Task: Create an event for the Fourth of July party.
Action: Mouse moved to (438, 278)
Screenshot: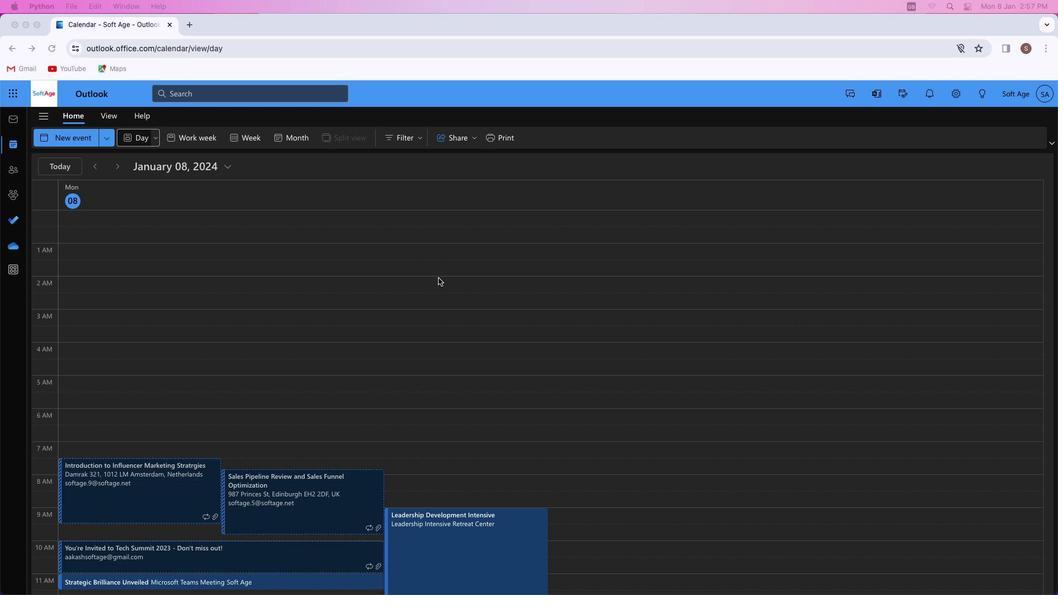 
Action: Mouse pressed left at (438, 278)
Screenshot: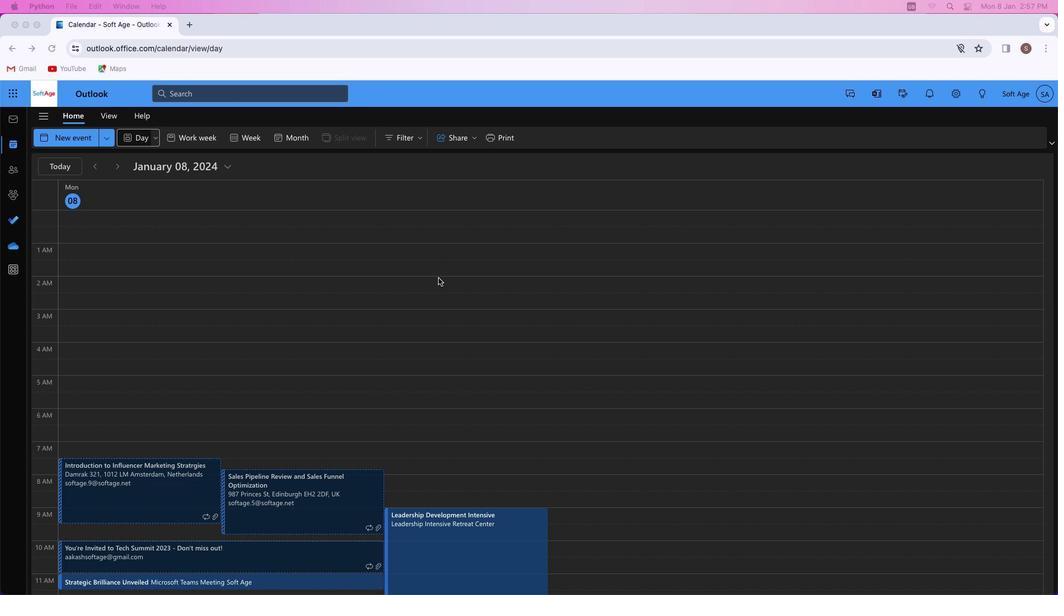 
Action: Mouse moved to (66, 139)
Screenshot: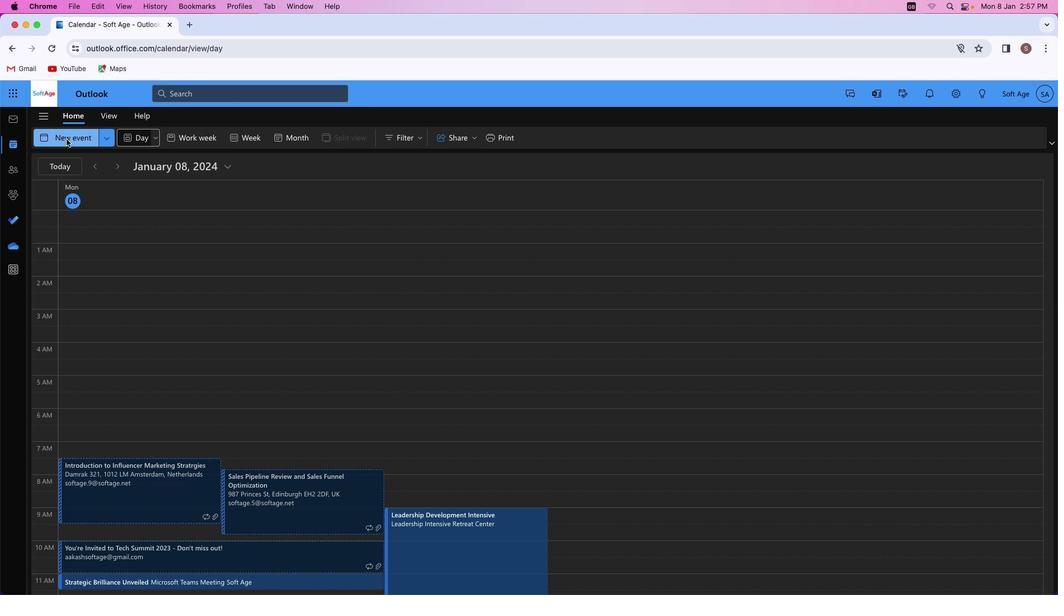 
Action: Mouse pressed left at (66, 139)
Screenshot: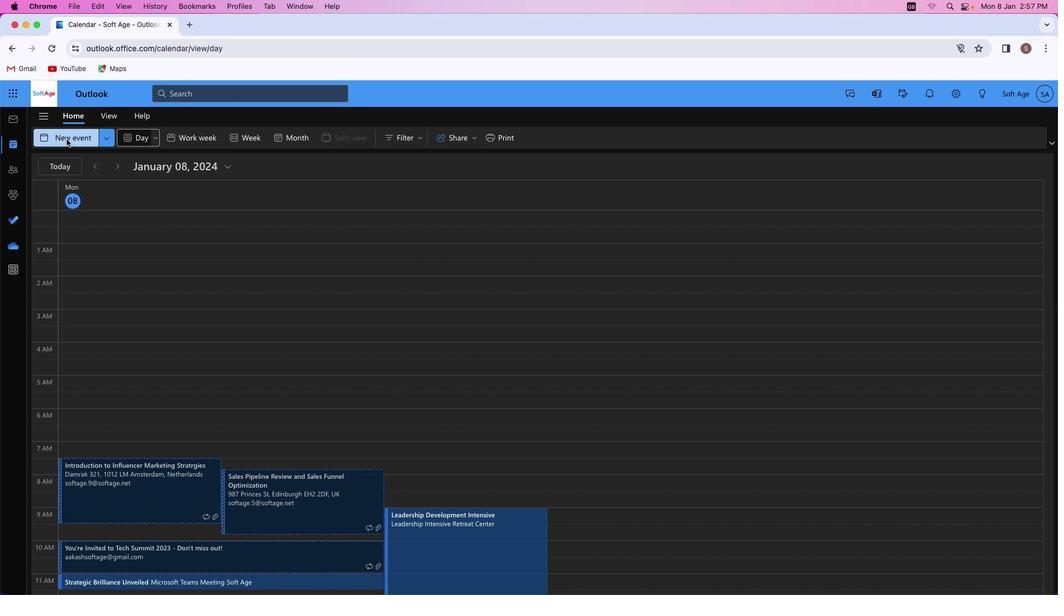 
Action: Mouse moved to (278, 204)
Screenshot: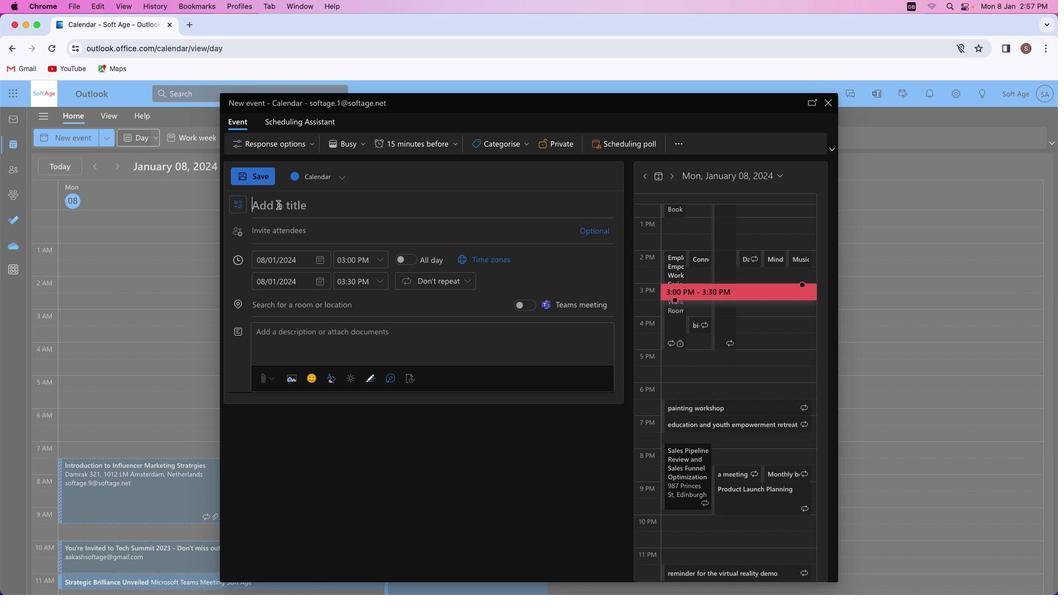
Action: Mouse pressed left at (278, 204)
Screenshot: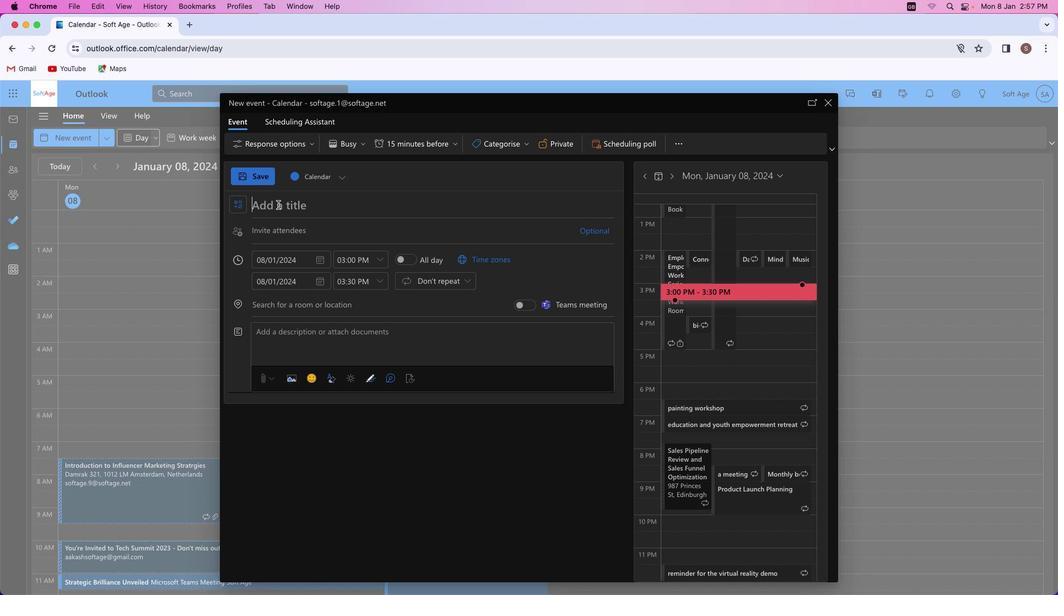 
Action: Key pressed Key.shift'A'Key.spaceKey.shift'J''o''y''f''u''l'Key.spaceKey.shift'P''a''r''t''y'
Screenshot: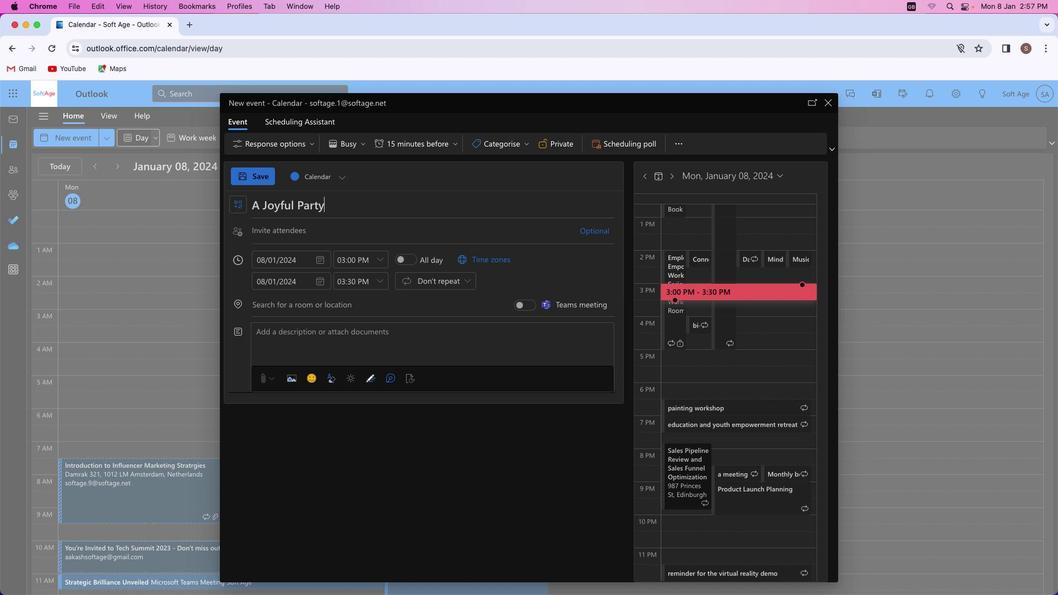 
Action: Mouse moved to (320, 259)
Screenshot: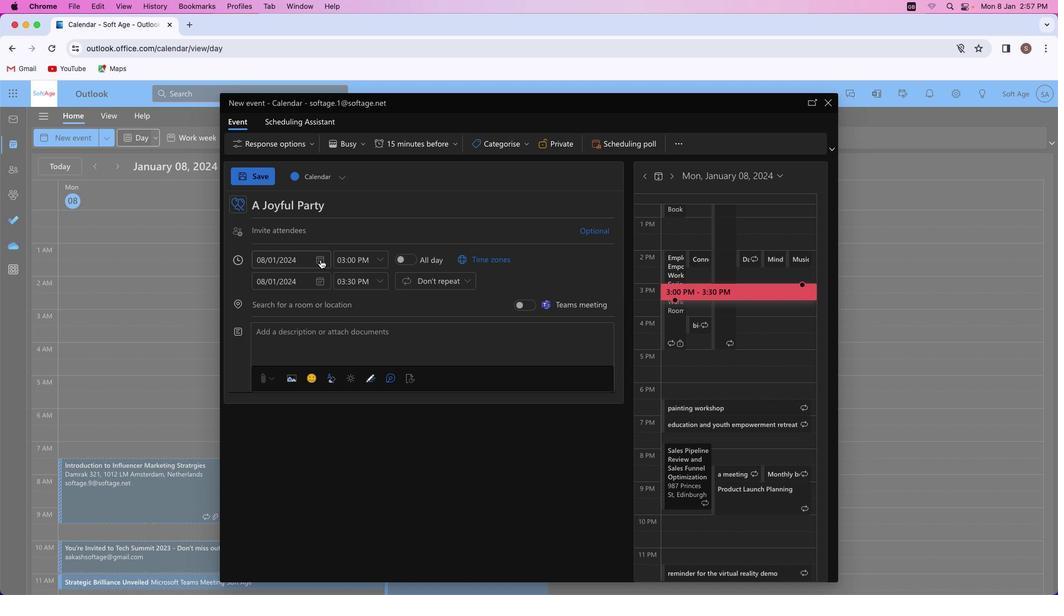 
Action: Mouse pressed left at (320, 259)
Screenshot: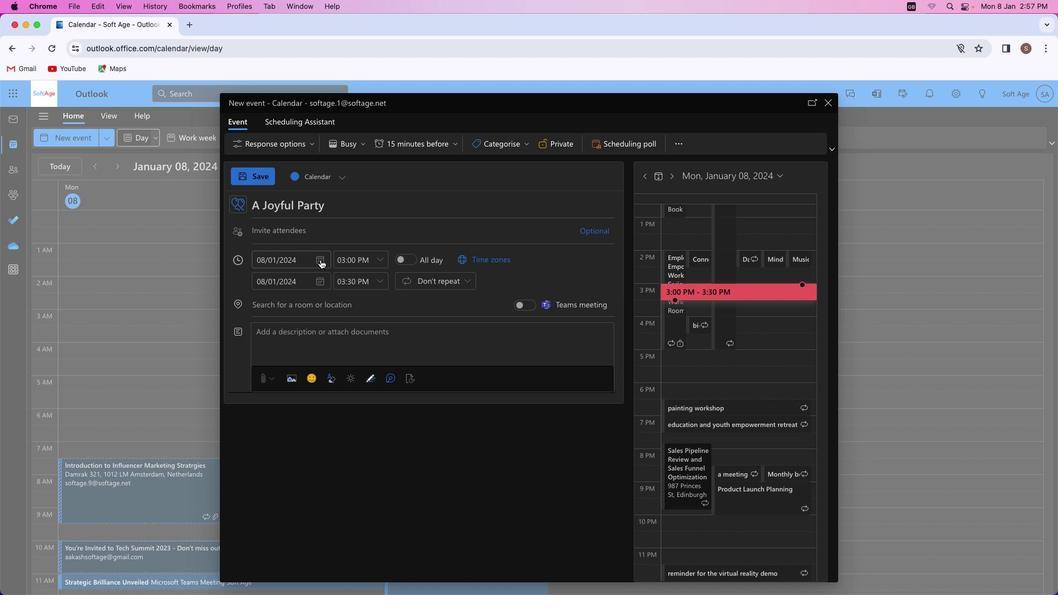 
Action: Mouse moved to (358, 282)
Screenshot: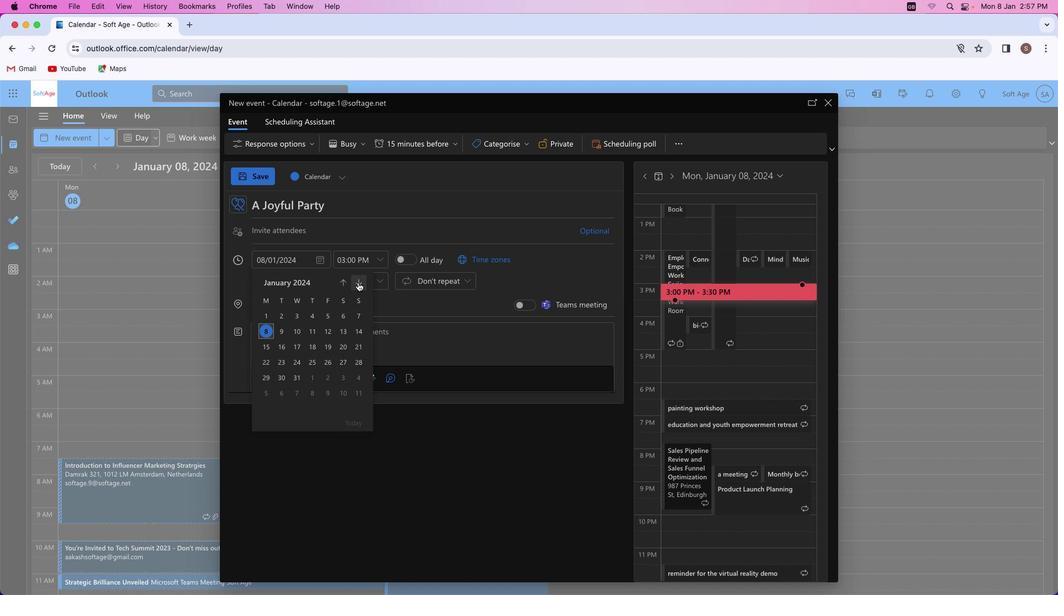 
Action: Mouse pressed left at (358, 282)
Screenshot: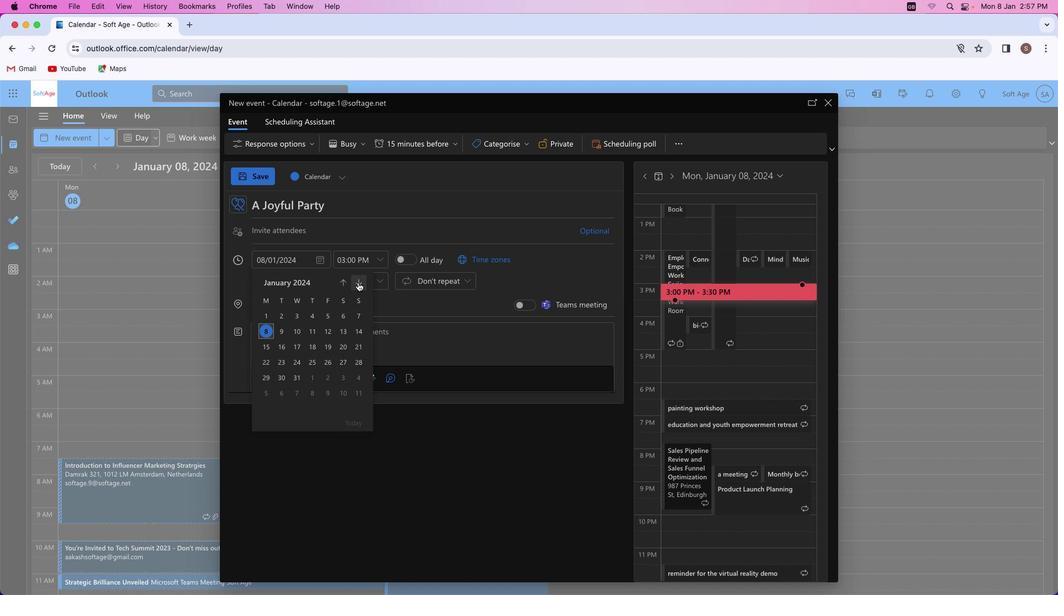 
Action: Mouse pressed left at (358, 282)
Screenshot: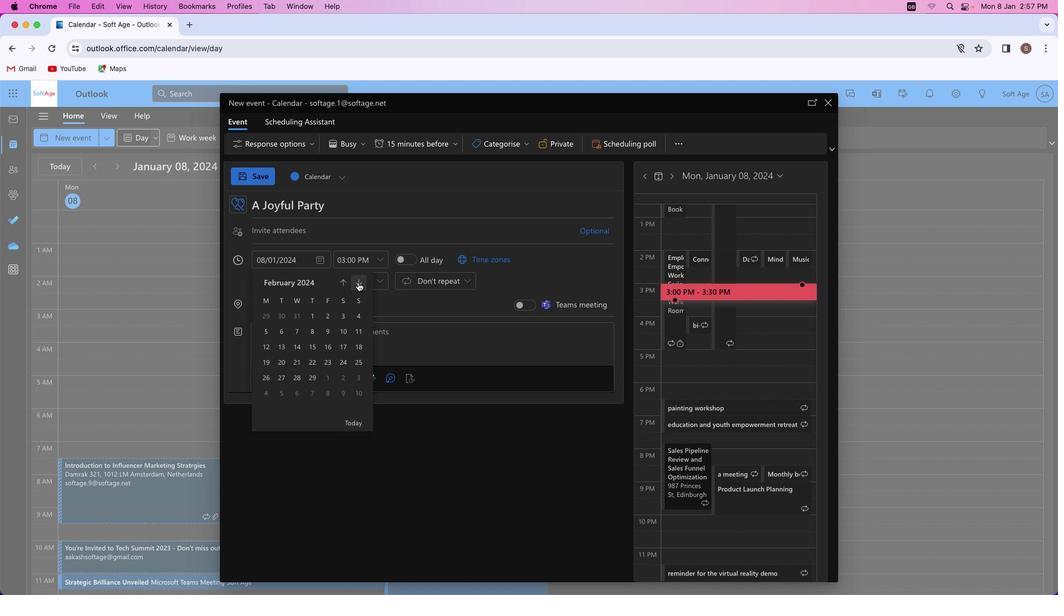 
Action: Mouse pressed left at (358, 282)
Screenshot: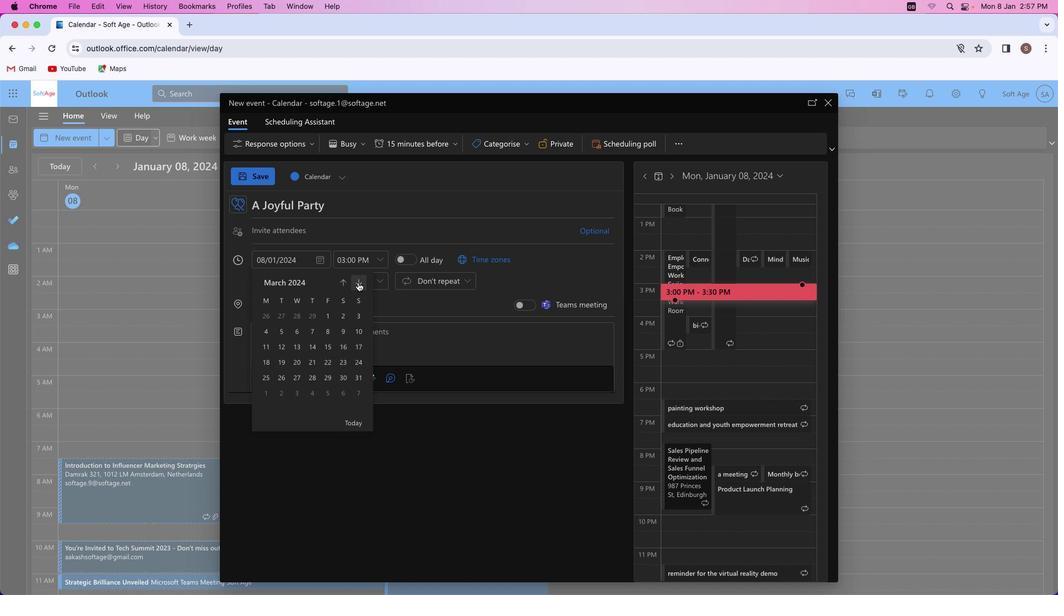 
Action: Mouse pressed left at (358, 282)
Screenshot: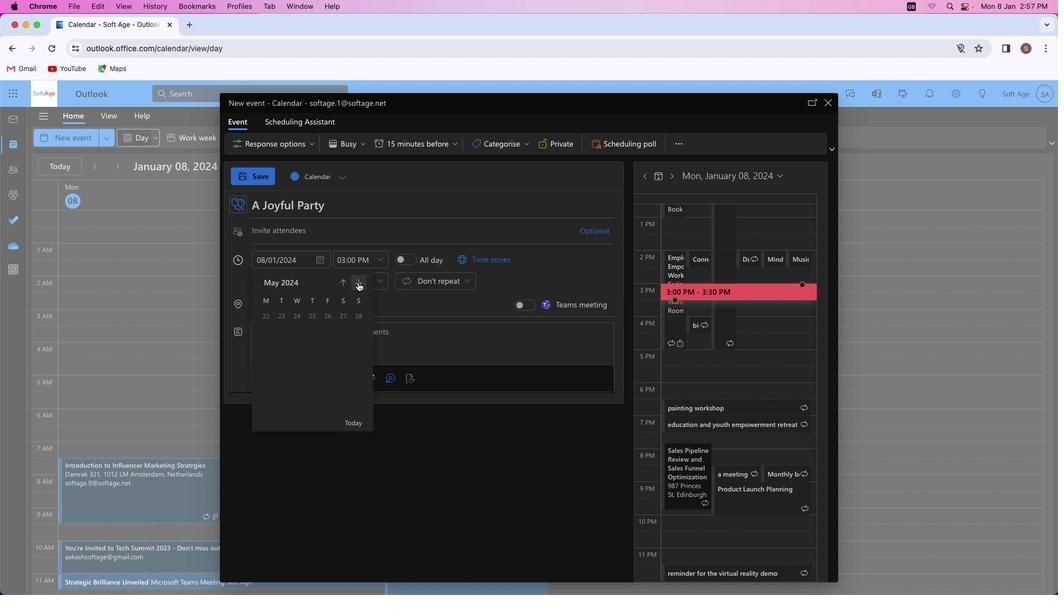 
Action: Mouse pressed left at (358, 282)
Screenshot: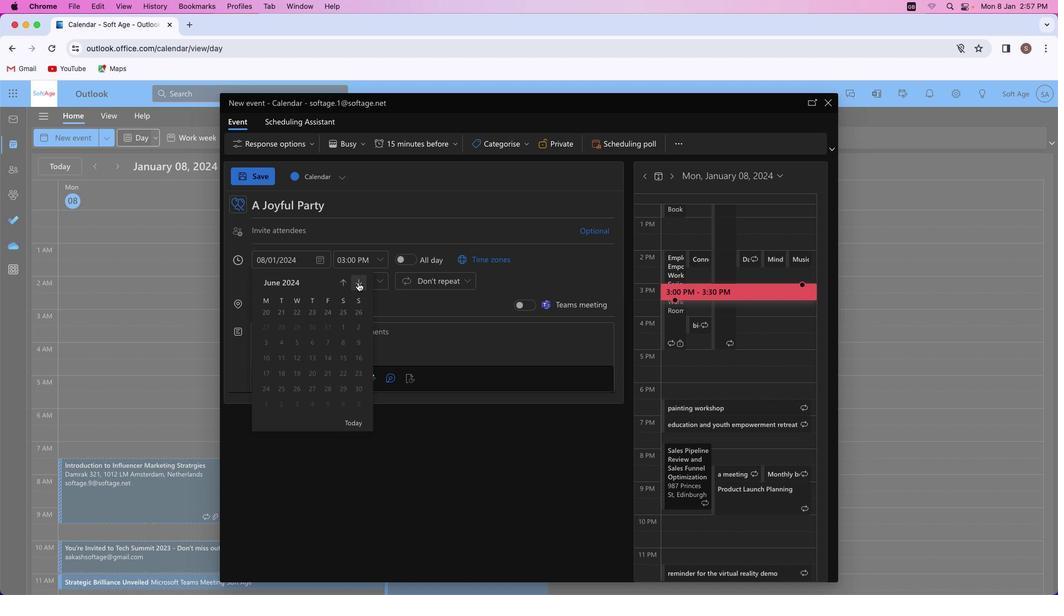 
Action: Mouse pressed left at (358, 282)
Screenshot: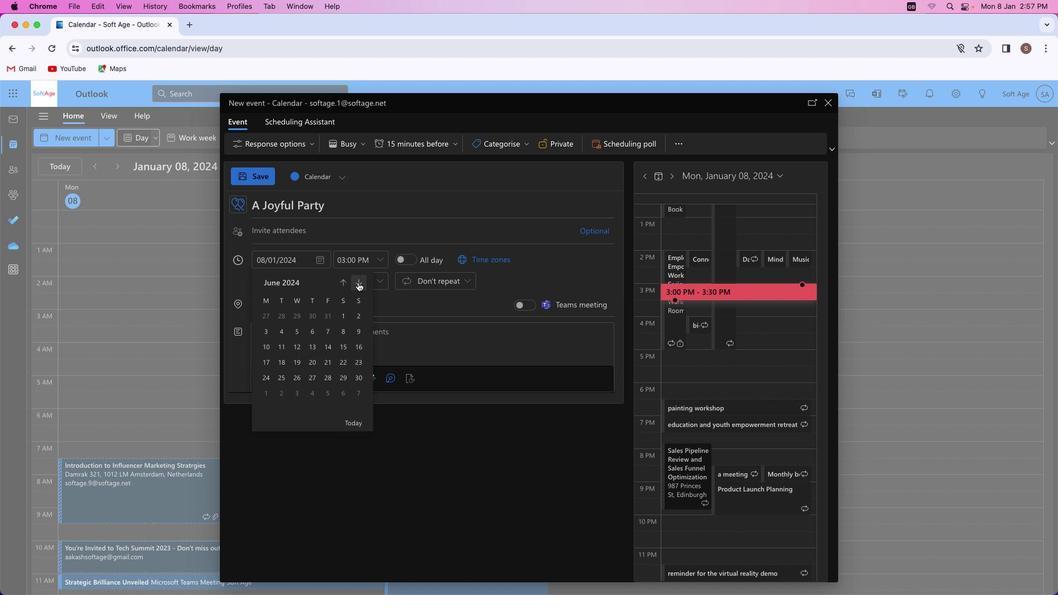 
Action: Mouse moved to (311, 318)
Screenshot: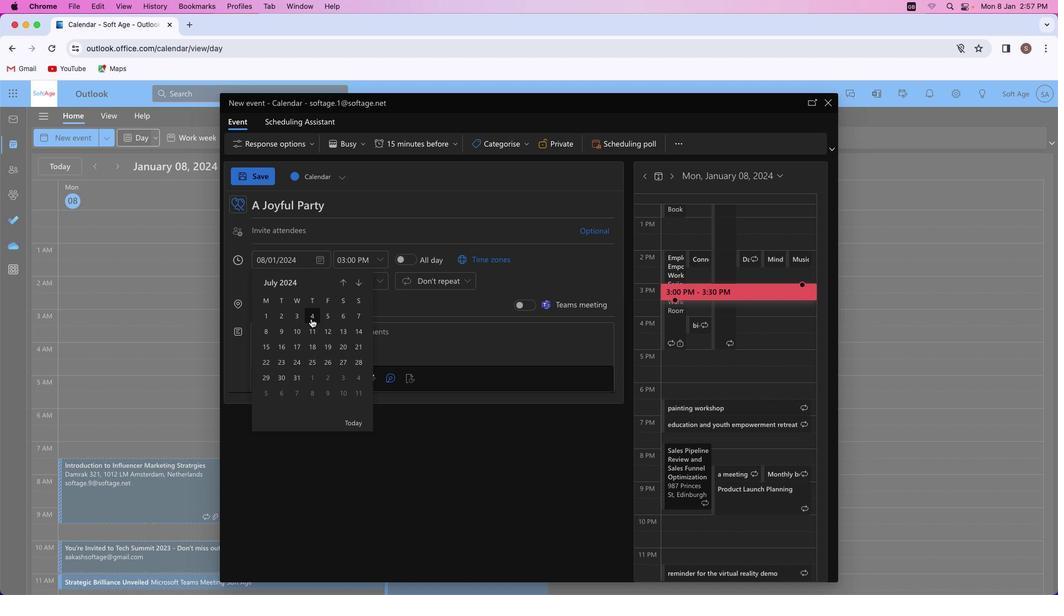 
Action: Mouse pressed left at (311, 318)
Screenshot: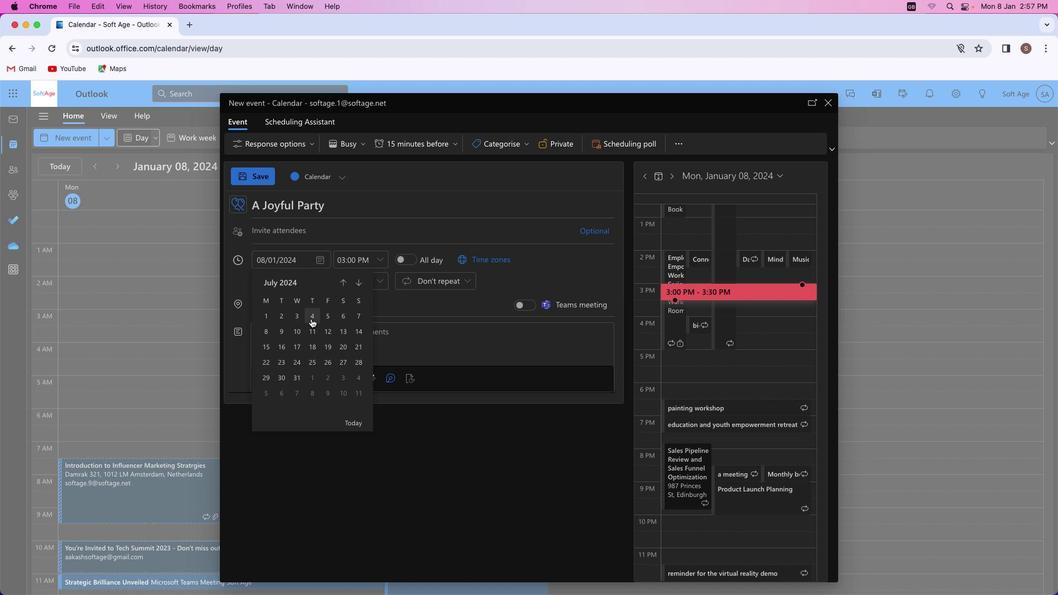 
Action: Mouse moved to (401, 255)
Screenshot: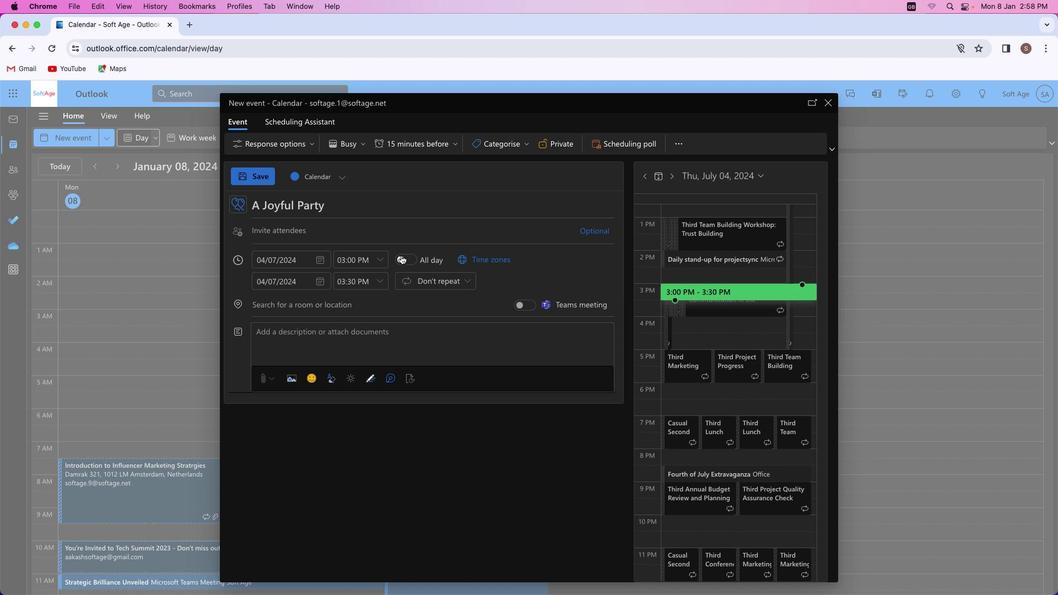 
Action: Mouse pressed left at (401, 255)
Screenshot: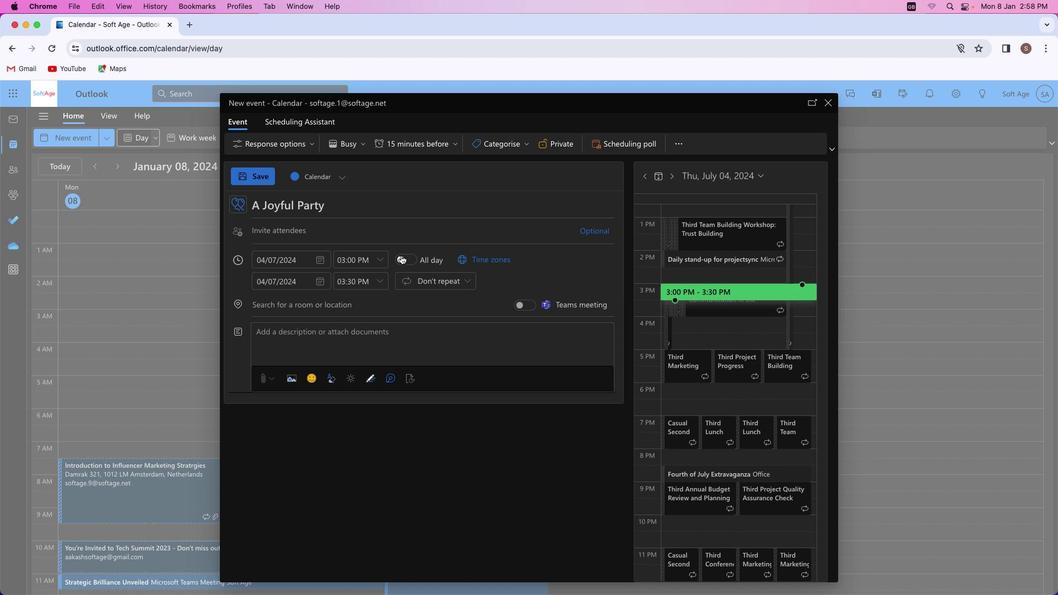 
Action: Mouse moved to (310, 334)
Screenshot: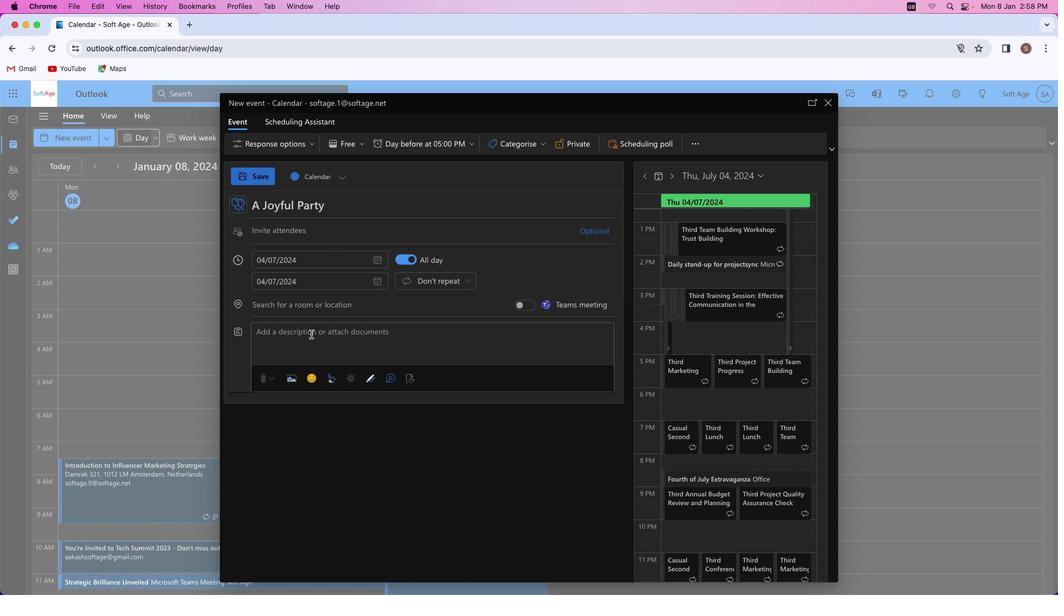 
Action: Mouse pressed left at (310, 334)
Screenshot: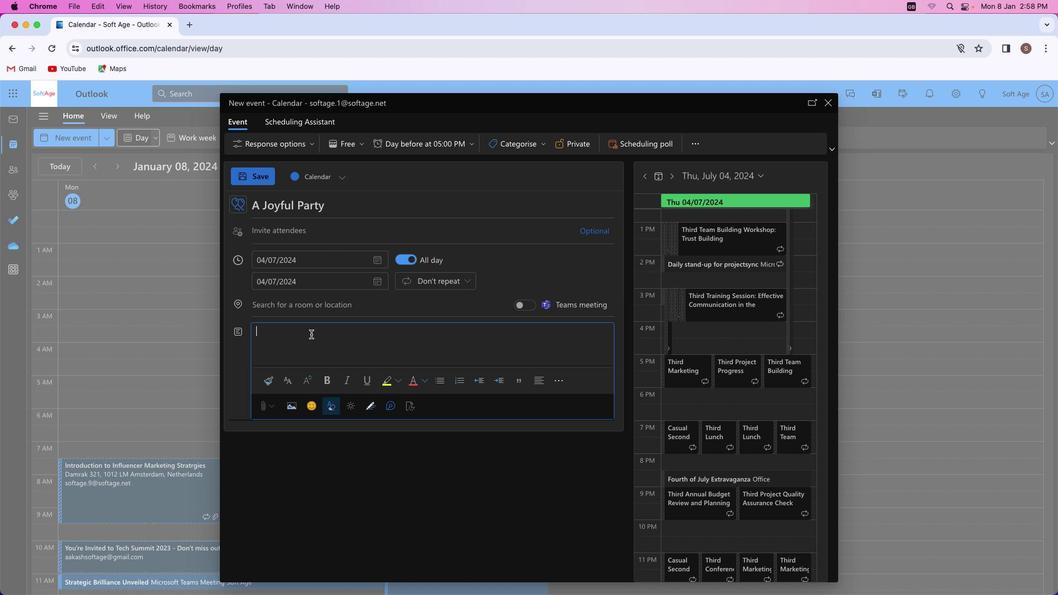 
Action: Mouse moved to (310, 334)
Screenshot: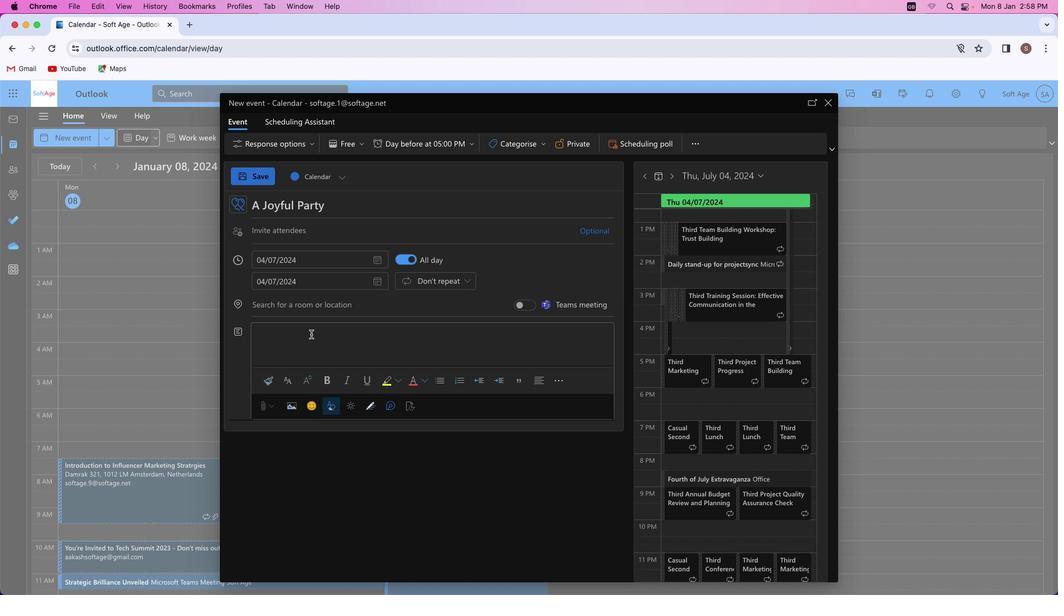 
Action: Key pressed Key.shift'S''p''a''r''k''l''e'Key.space'a''n''d'Key.spaceKey.shift'S''i''z''z''l''e'Key.shift_r':'Key.spaceKey.shift'Q'Key.backspaceKey.shift'W''e''l''c''o''m''e'Key.space't''o'Key.space'o''u''r'Key.space'u''n''f''o''r''g''e''t''t''a''b''l''e'Key.space'f''o''u''r''t''h'Key.space'o''f'Key.spaceKey.shift_r'J''u''l''y'Key.space'p''a''r''t''y'Key.shift'!'Key.spaceKey.shift_r'I''n''d''u''g'Key.left'l'Key.right'e'Key.space'i''n'Key.space'p''a''t''r''i''o''t''i''c'Key.space'f''e''s''t''i''v''i''t''i''e''s'','Key.space'd''a''z''z''l''i''n''g'Key.space'f''i''r''e''w''o''r''k''s'','Key.space'a''n''d'Key.space'g''r''e''a''t'Key.space'c''o''m''p''a''n''y'Key.space'a''s'Key.space'w''e'Key.space'c''e''l''e''b''r''a''t''e'Key.space'f''r''e''e''d''o''m'','Key.space'u''n''i''t''y'','Key.space'a''n''d'Key.spaceKey.shift'A''m''e''r''i''c''a'"'"'s'Key.space's''p''r''i''t'Key.leftKey.leftKey.left'i'Key.rightKey.rightKey.right'.'
Screenshot: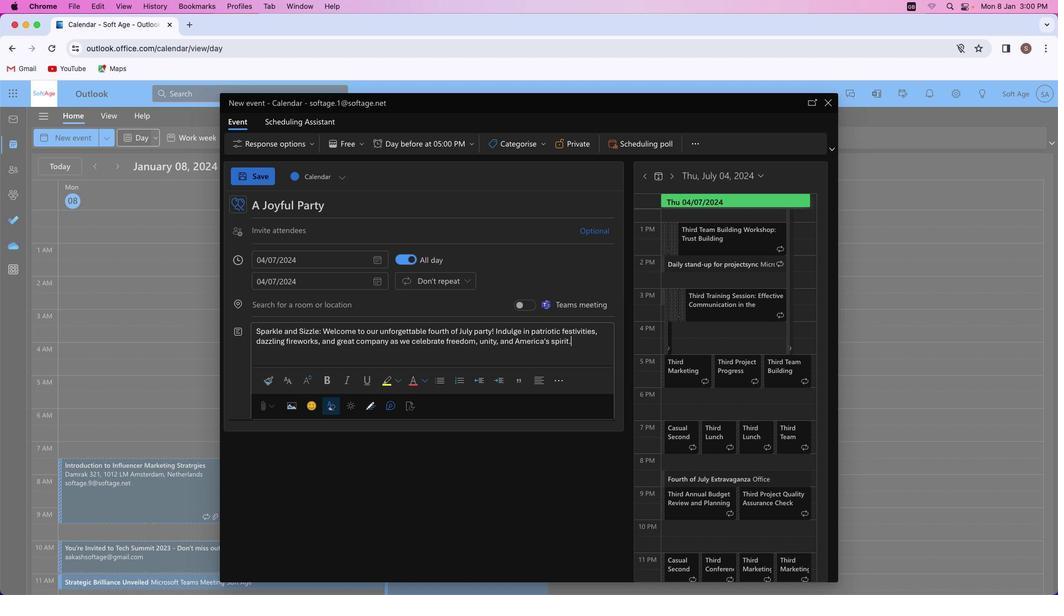 
Action: Mouse moved to (426, 331)
Screenshot: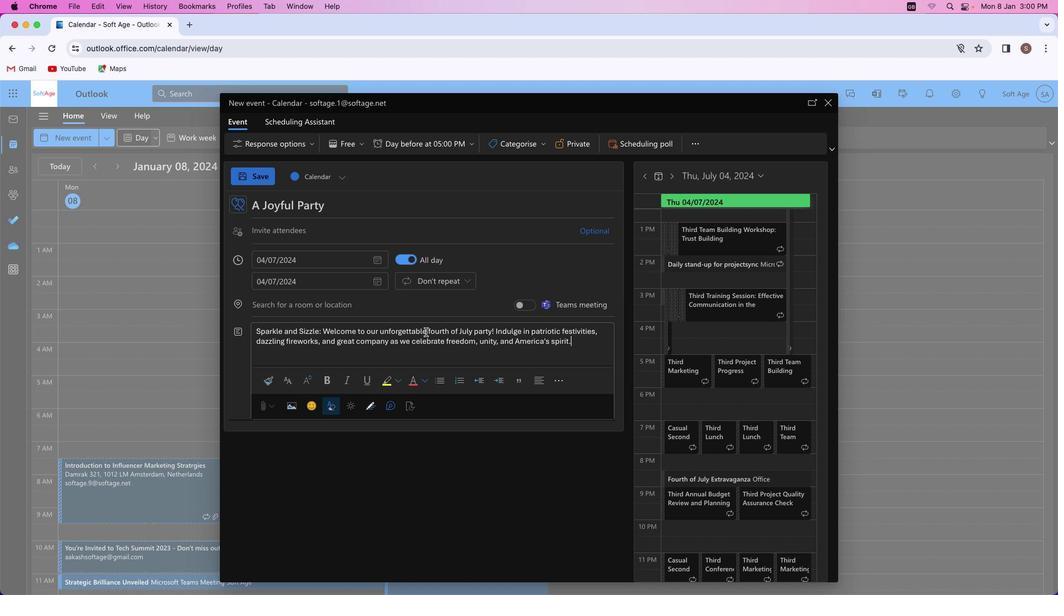 
Action: Mouse pressed left at (426, 331)
Screenshot: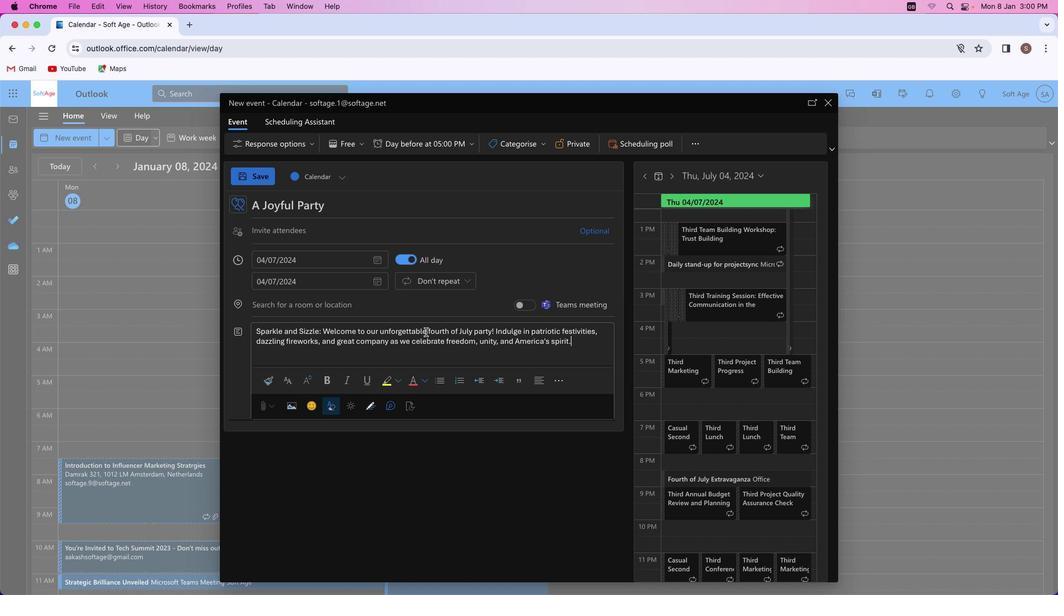 
Action: Mouse moved to (328, 380)
Screenshot: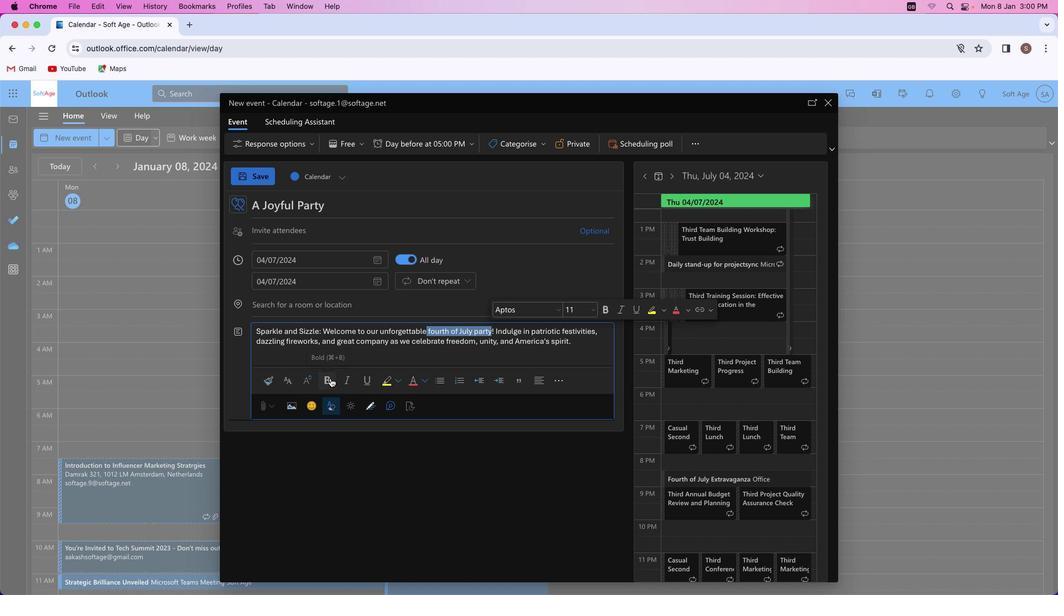 
Action: Mouse pressed left at (328, 380)
Screenshot: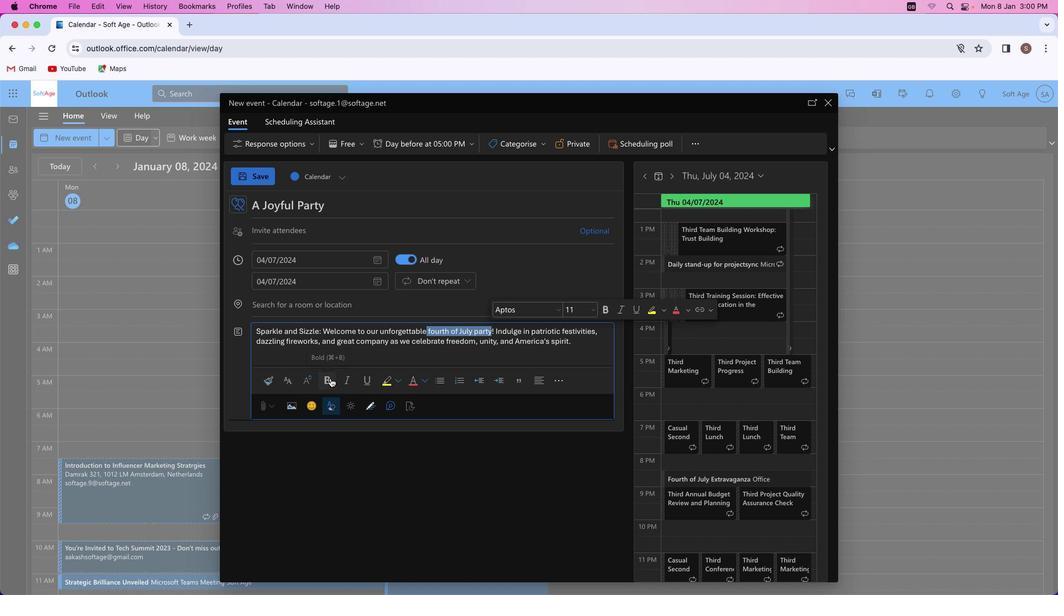 
Action: Mouse moved to (345, 380)
Screenshot: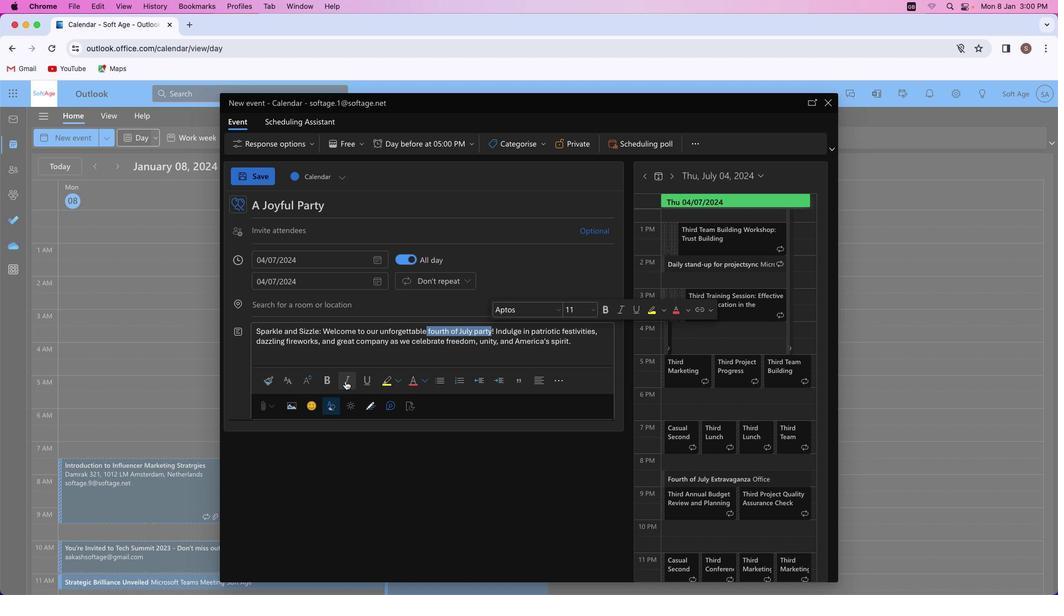 
Action: Mouse pressed left at (345, 380)
Screenshot: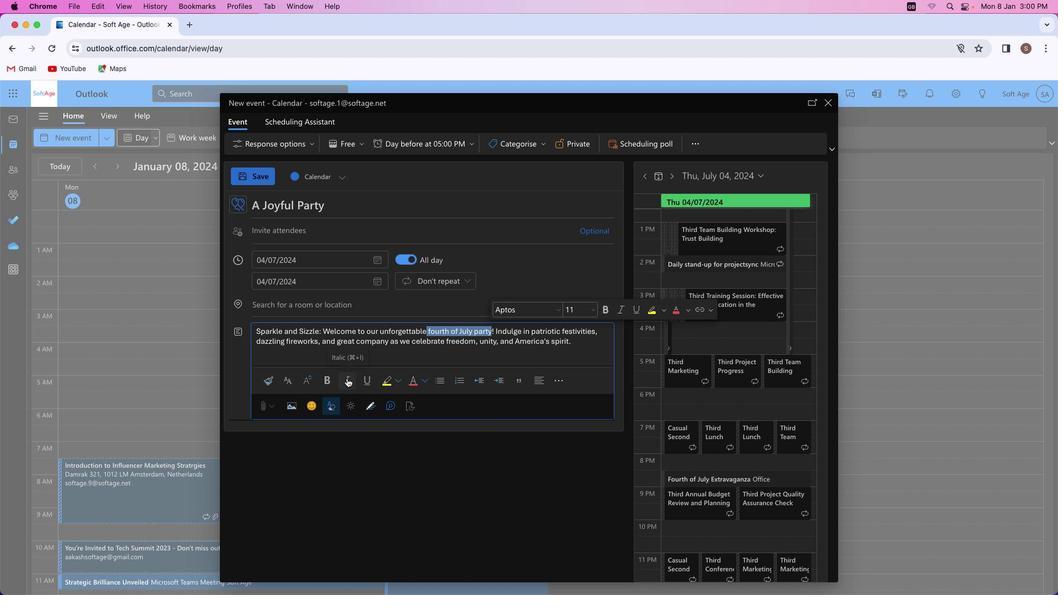 
Action: Mouse moved to (326, 381)
Screenshot: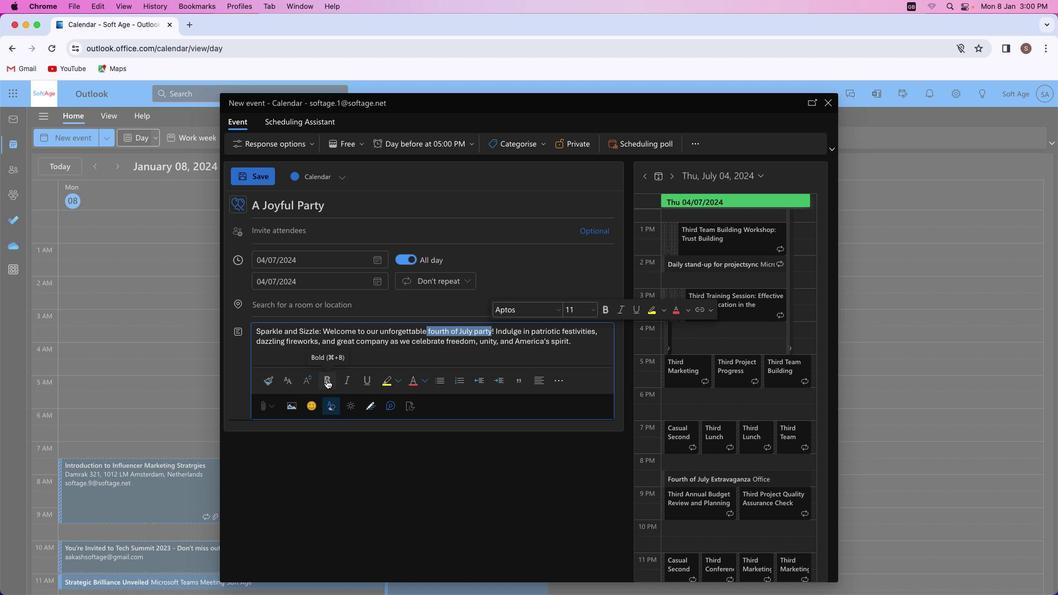 
Action: Mouse pressed left at (326, 381)
Screenshot: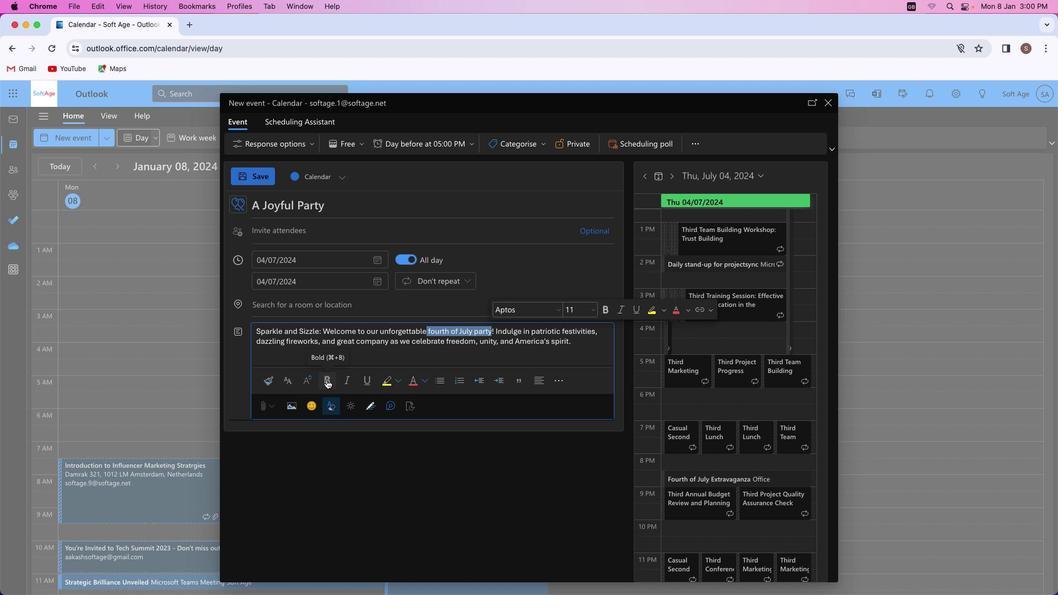 
Action: Mouse moved to (325, 380)
Screenshot: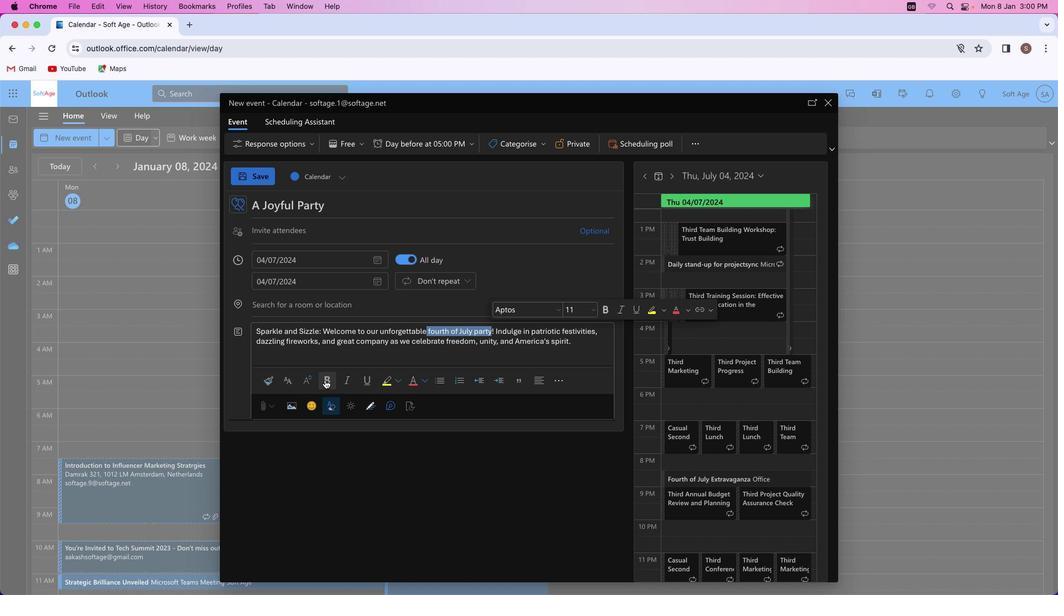 
Action: Mouse pressed left at (325, 380)
Screenshot: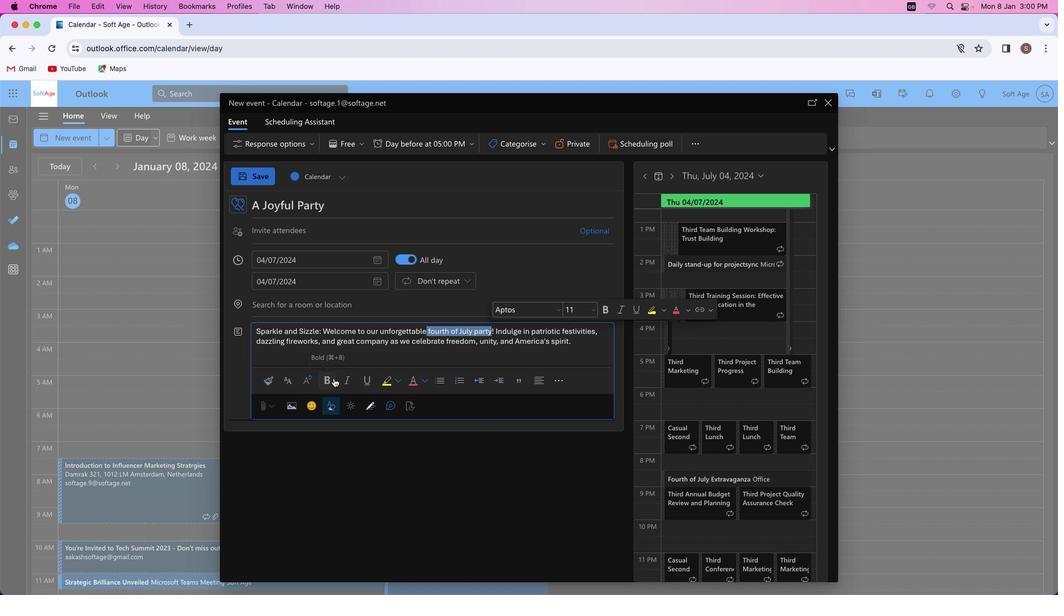 
Action: Mouse moved to (342, 380)
Screenshot: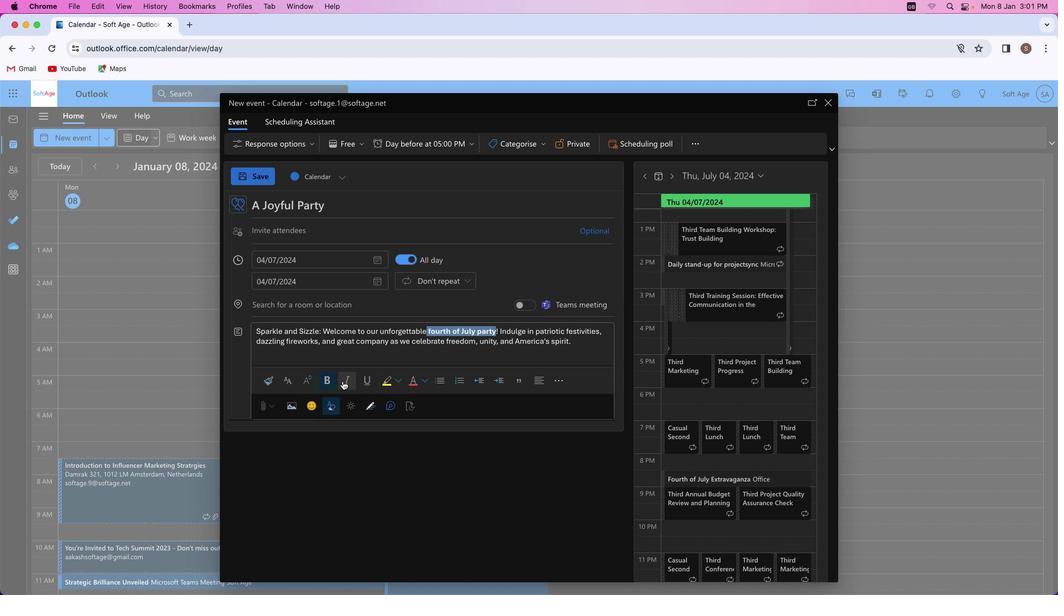 
Action: Mouse pressed left at (342, 380)
Screenshot: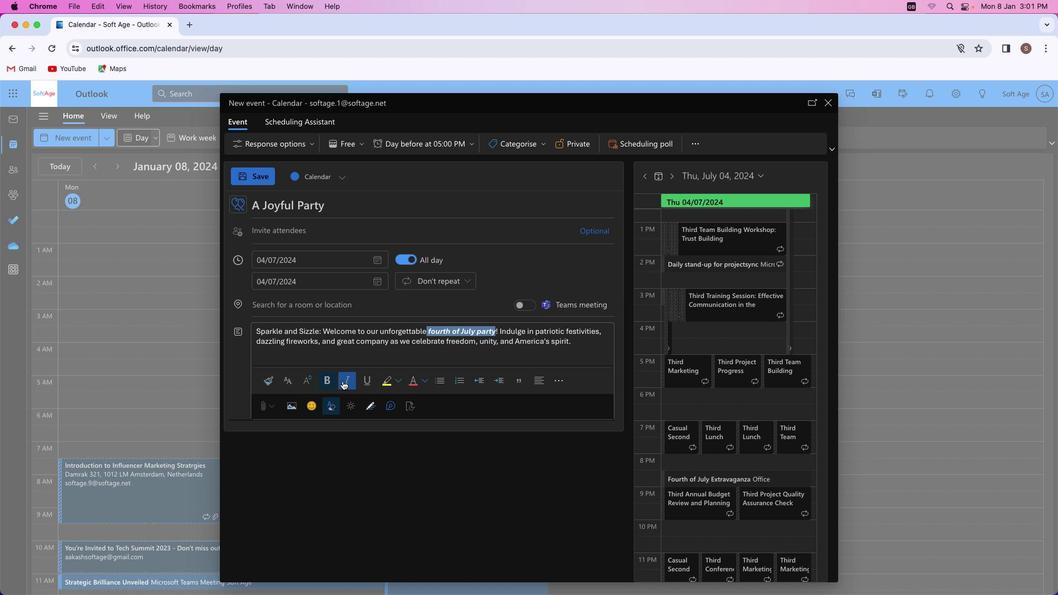 
Action: Mouse moved to (426, 384)
Screenshot: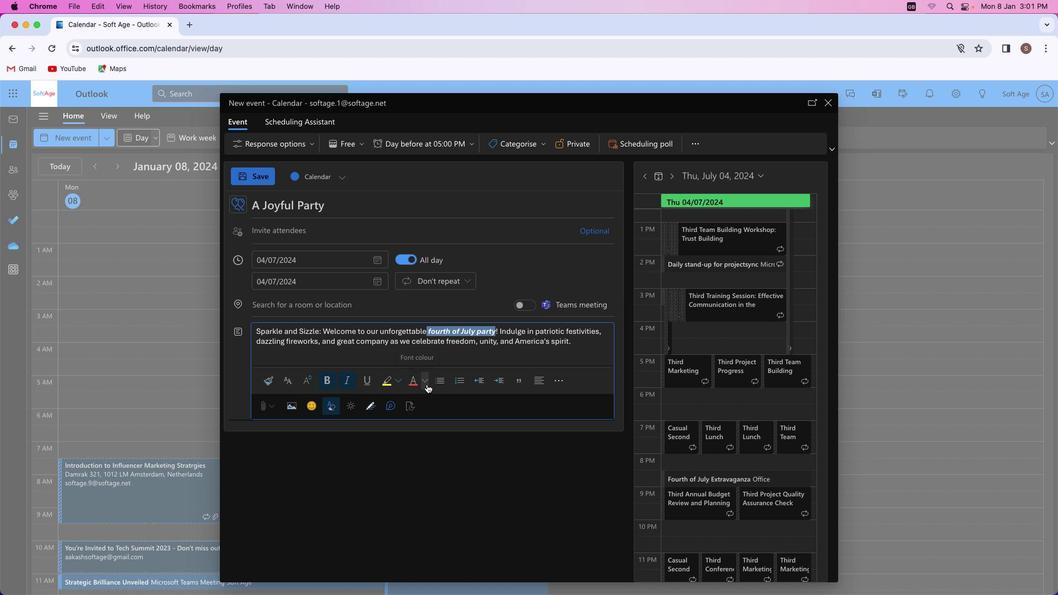 
Action: Mouse pressed left at (426, 384)
Screenshot: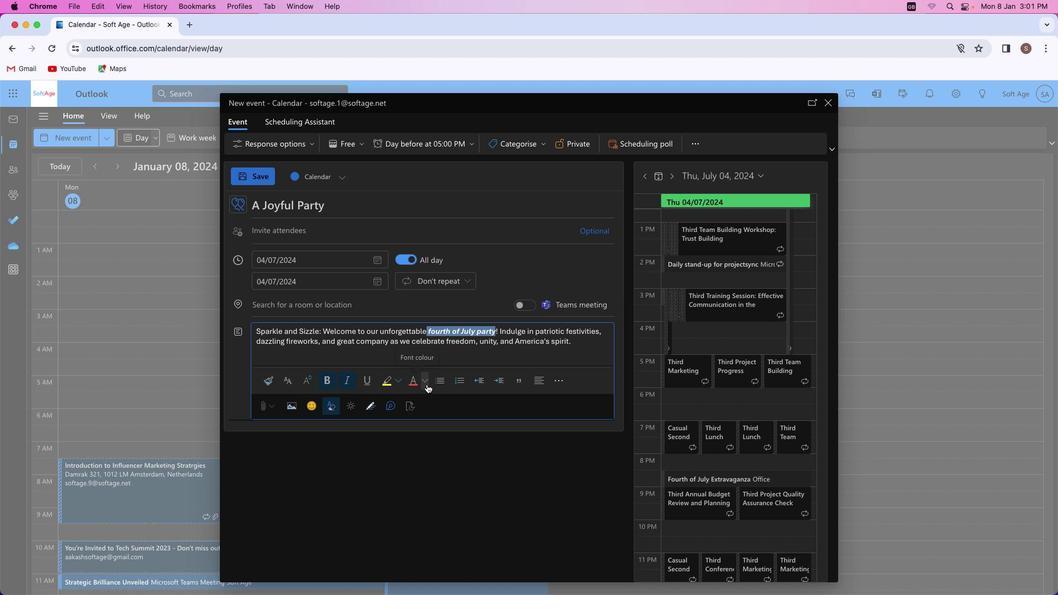 
Action: Mouse moved to (437, 439)
Screenshot: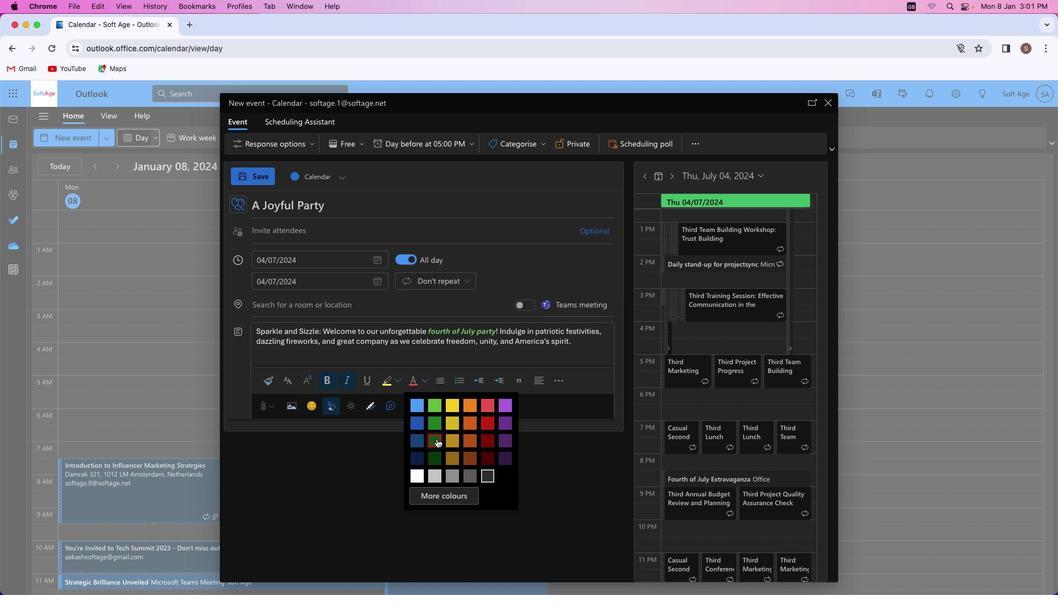 
Action: Mouse pressed left at (437, 439)
Screenshot: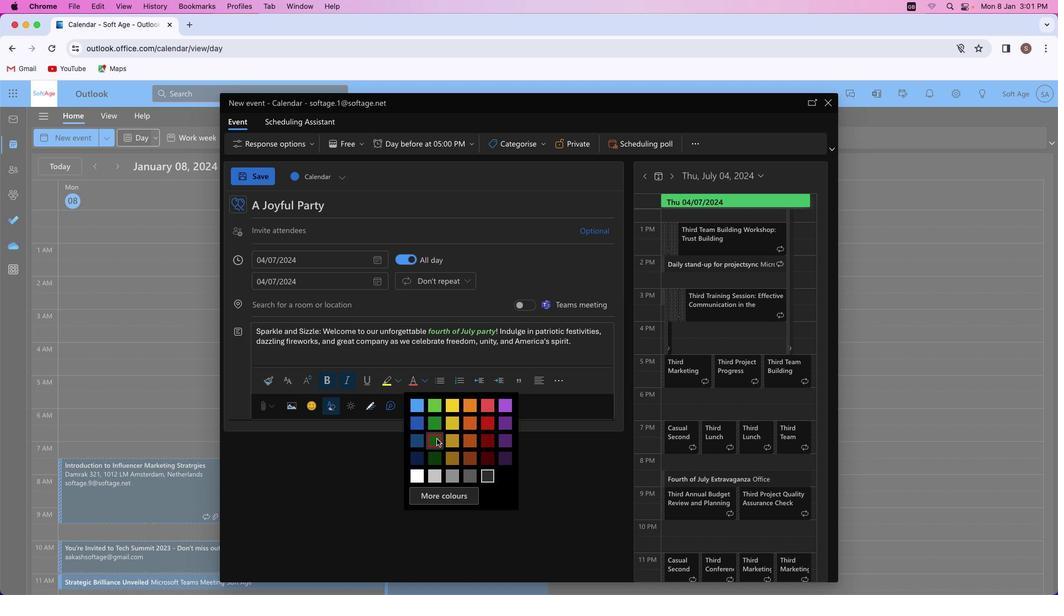 
Action: Mouse moved to (565, 354)
Screenshot: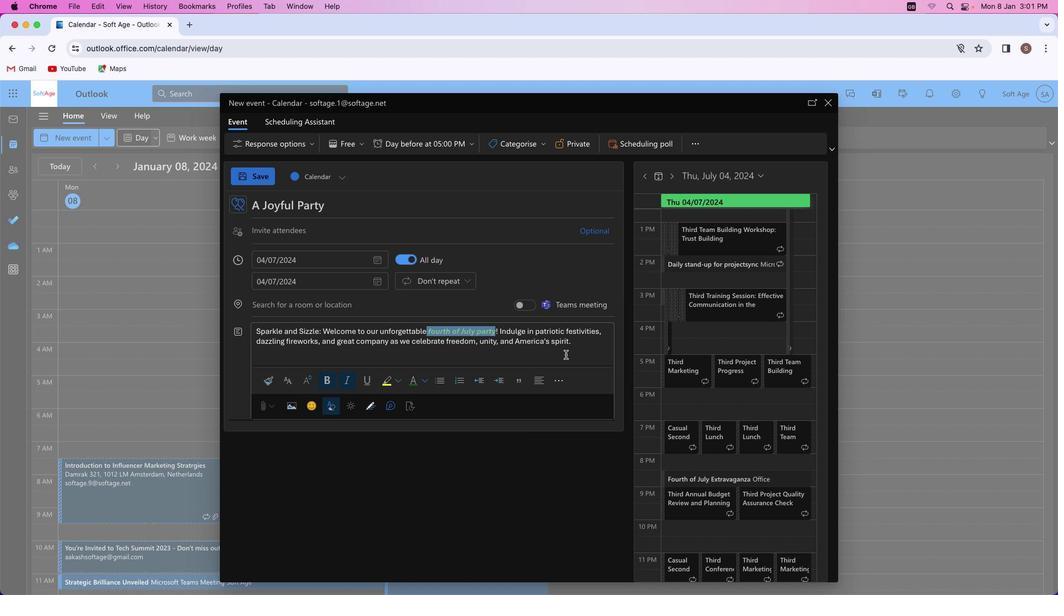 
Action: Mouse pressed left at (565, 354)
Screenshot: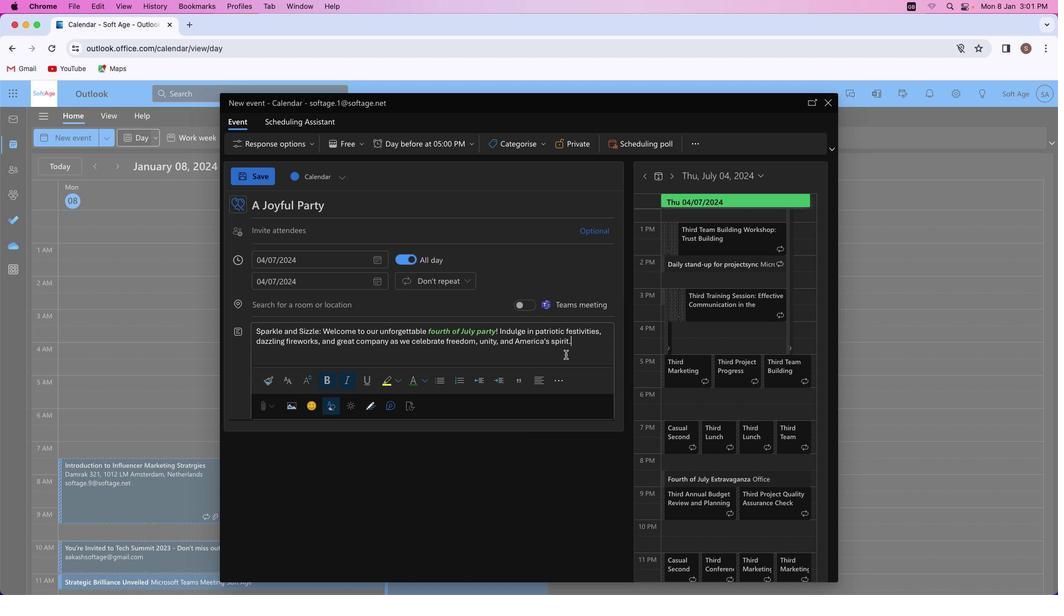 
Action: Mouse moved to (475, 341)
Screenshot: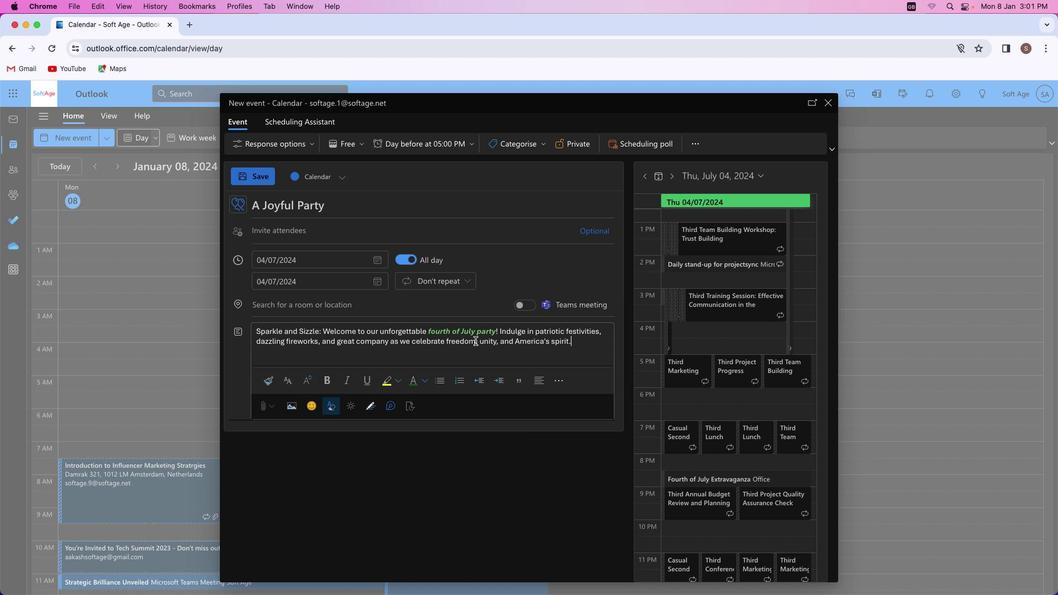 
Action: Mouse pressed left at (475, 341)
Screenshot: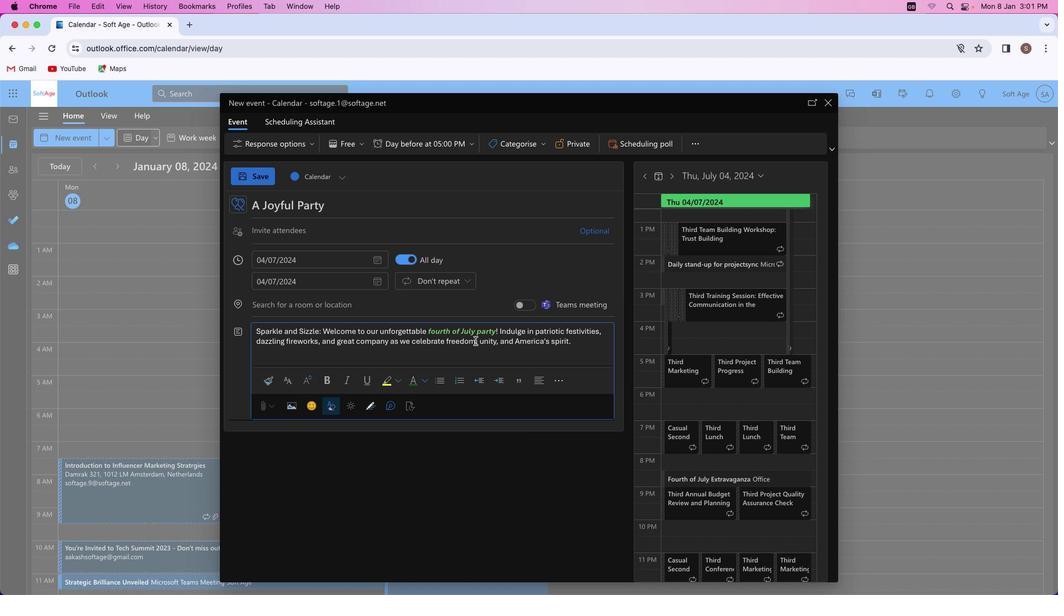 
Action: Mouse moved to (330, 380)
Screenshot: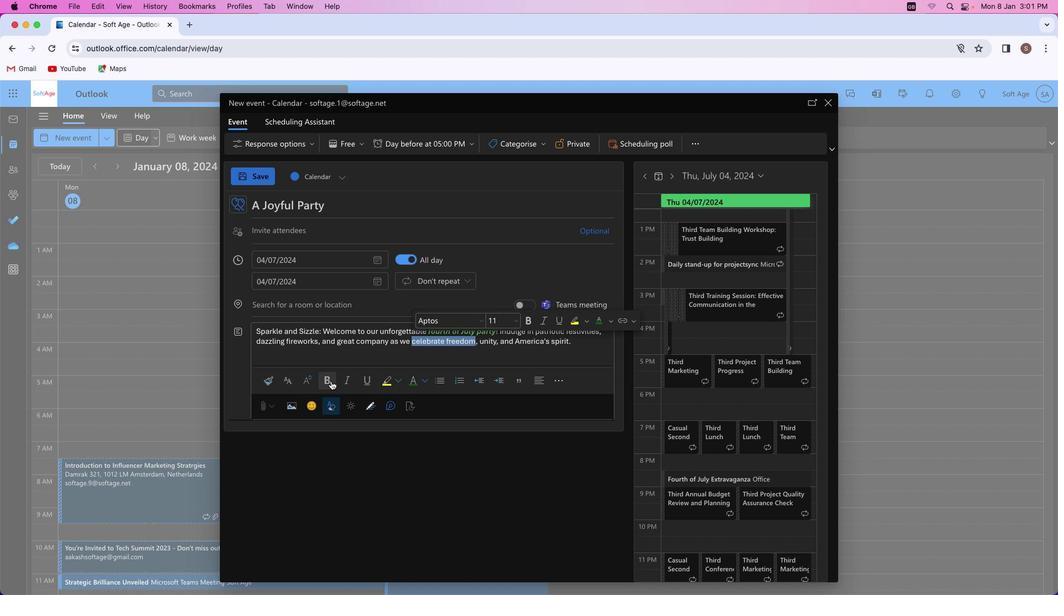 
Action: Mouse pressed left at (330, 380)
Screenshot: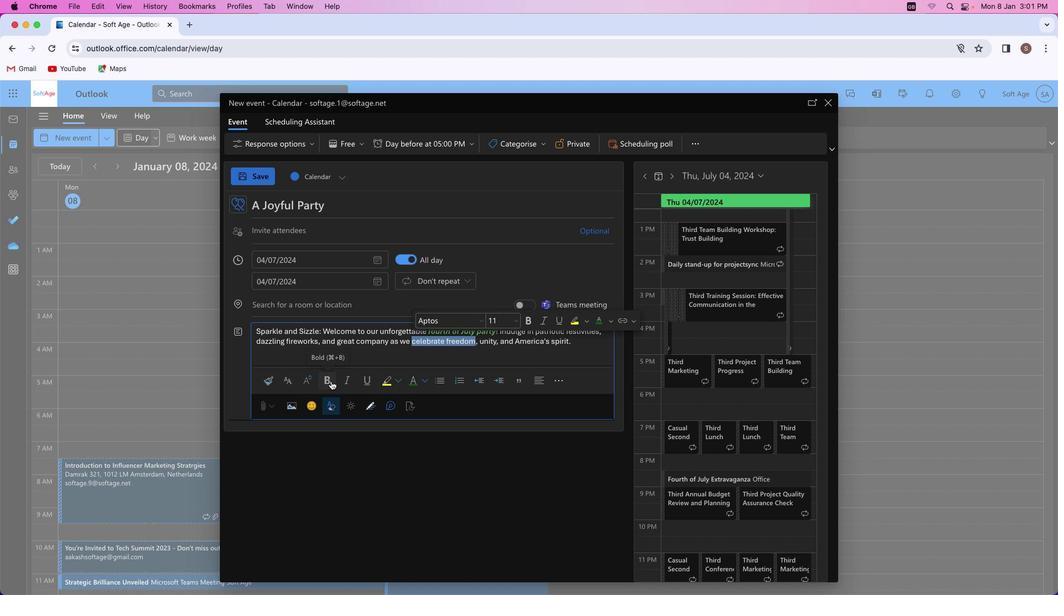 
Action: Mouse moved to (573, 354)
Screenshot: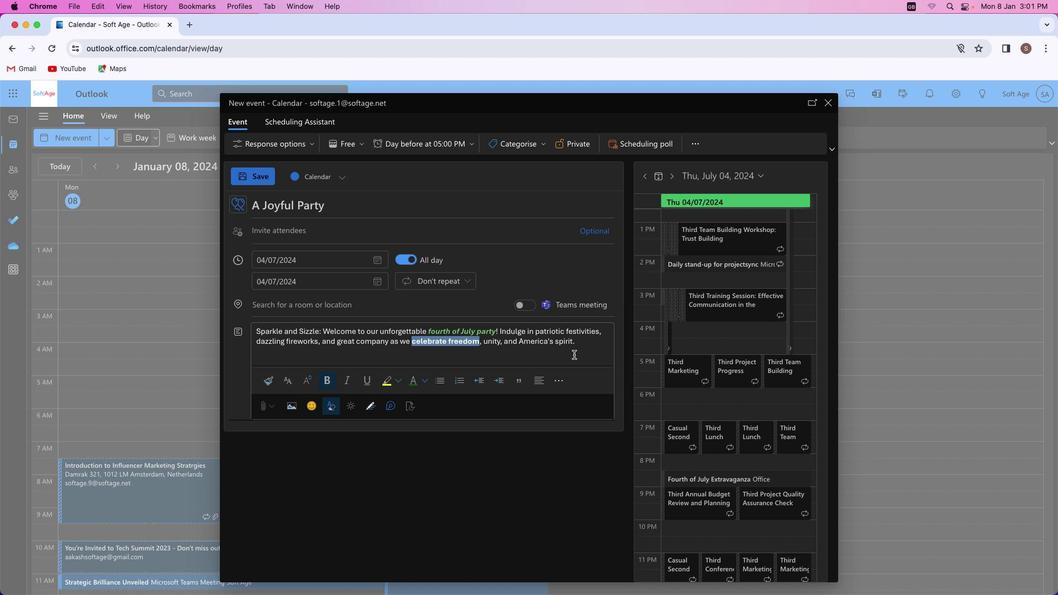 
Action: Mouse pressed left at (573, 354)
Screenshot: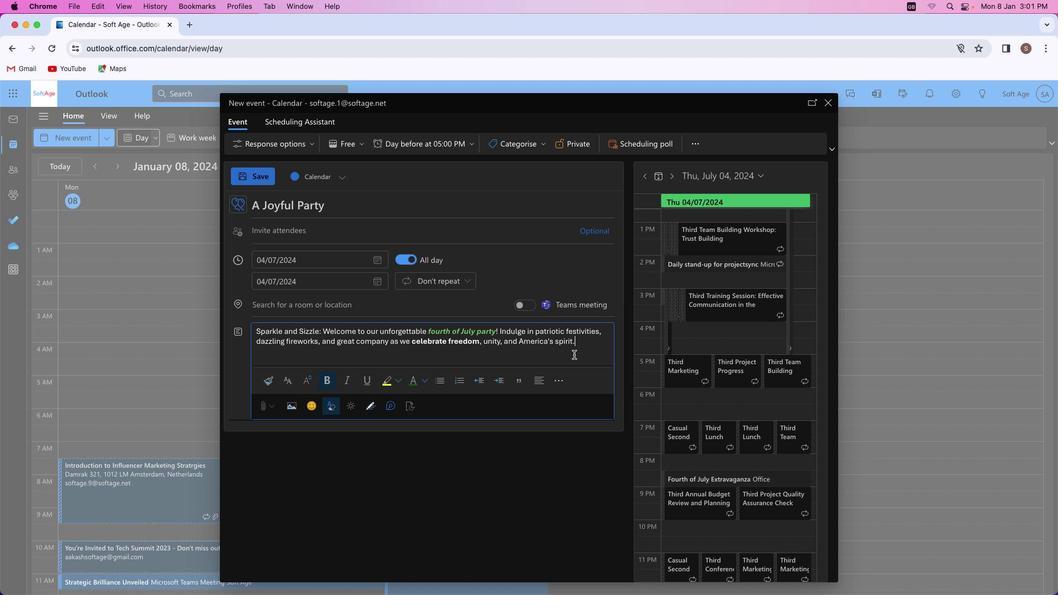 
Action: Mouse moved to (596, 346)
Screenshot: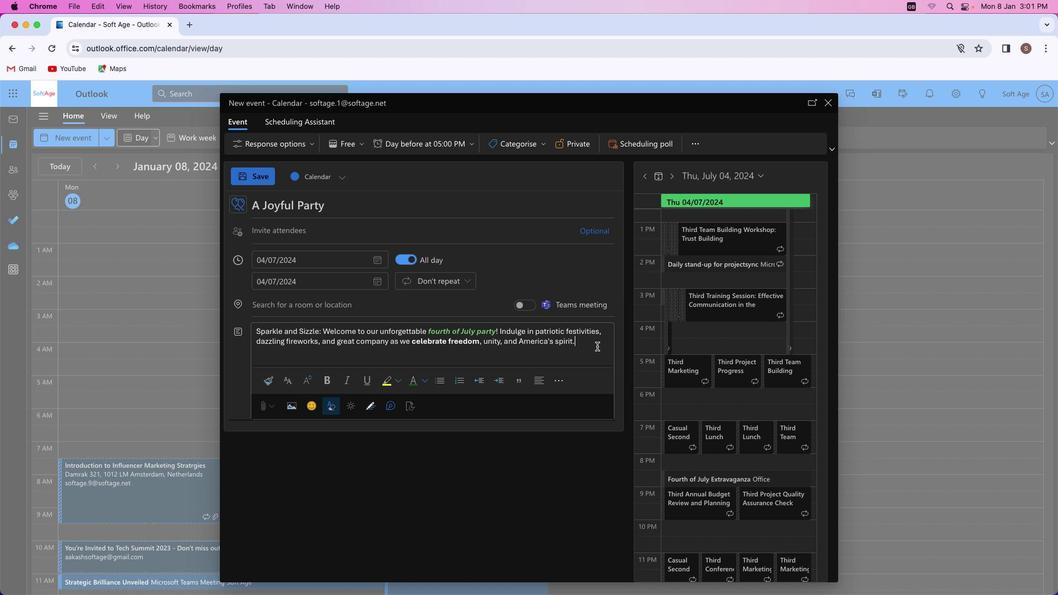 
Action: Mouse pressed left at (596, 346)
Screenshot: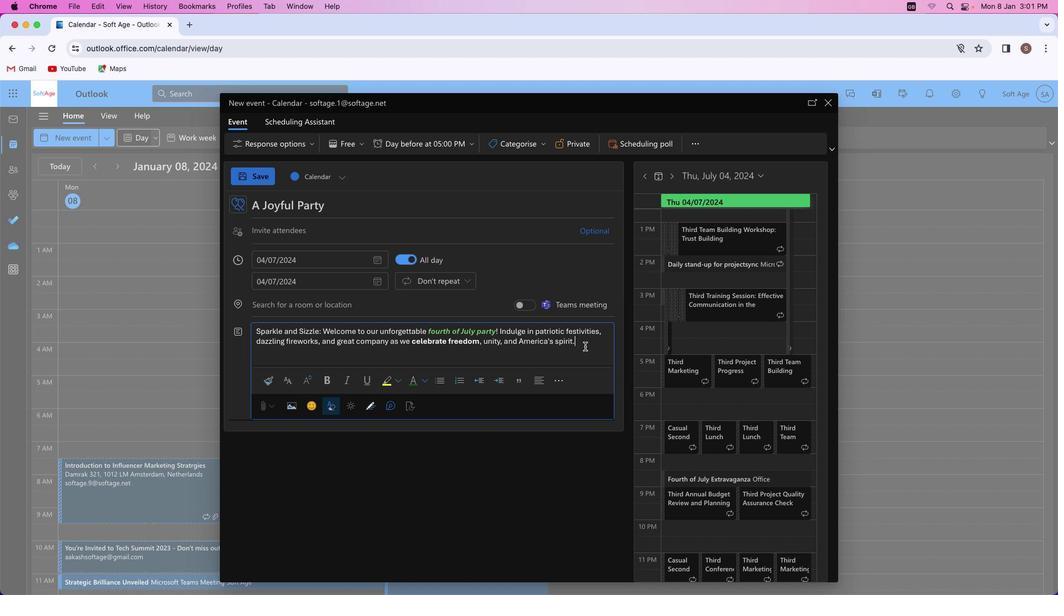 
Action: Mouse moved to (400, 381)
Screenshot: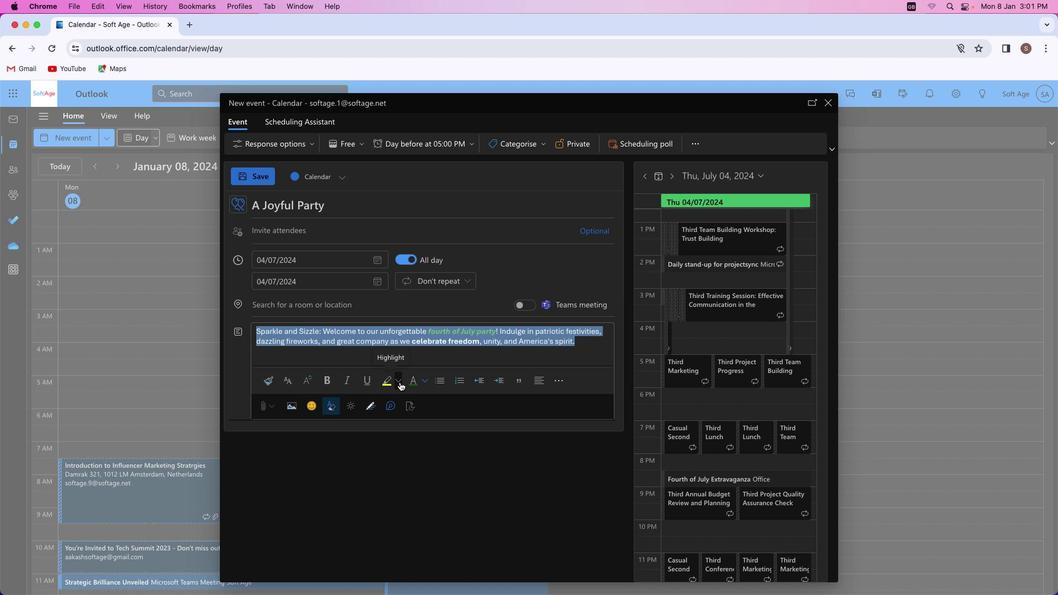 
Action: Mouse pressed left at (400, 381)
Screenshot: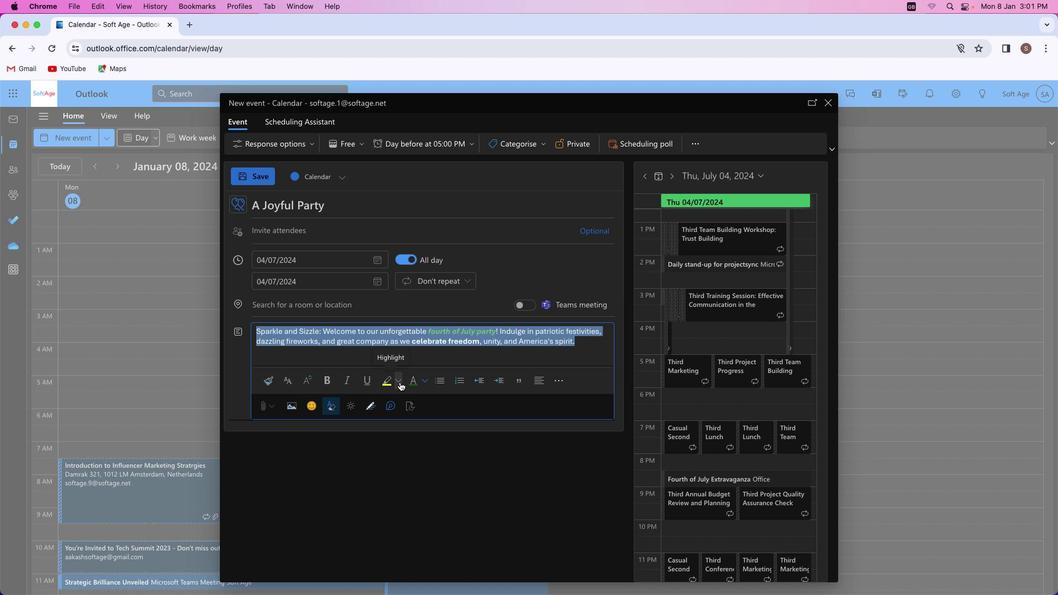 
Action: Mouse moved to (391, 424)
Screenshot: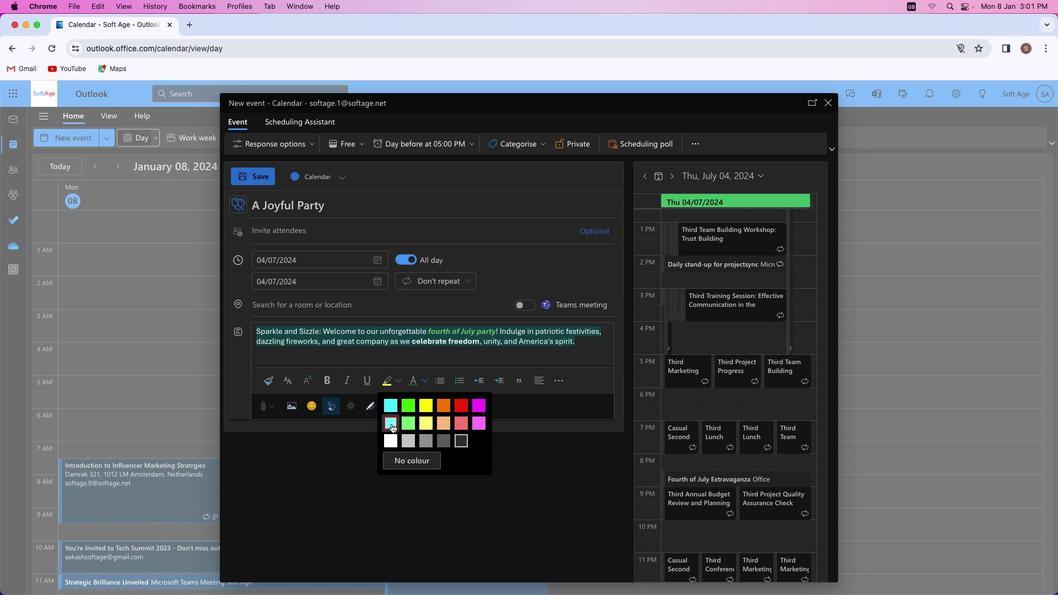 
Action: Mouse pressed left at (391, 424)
Screenshot: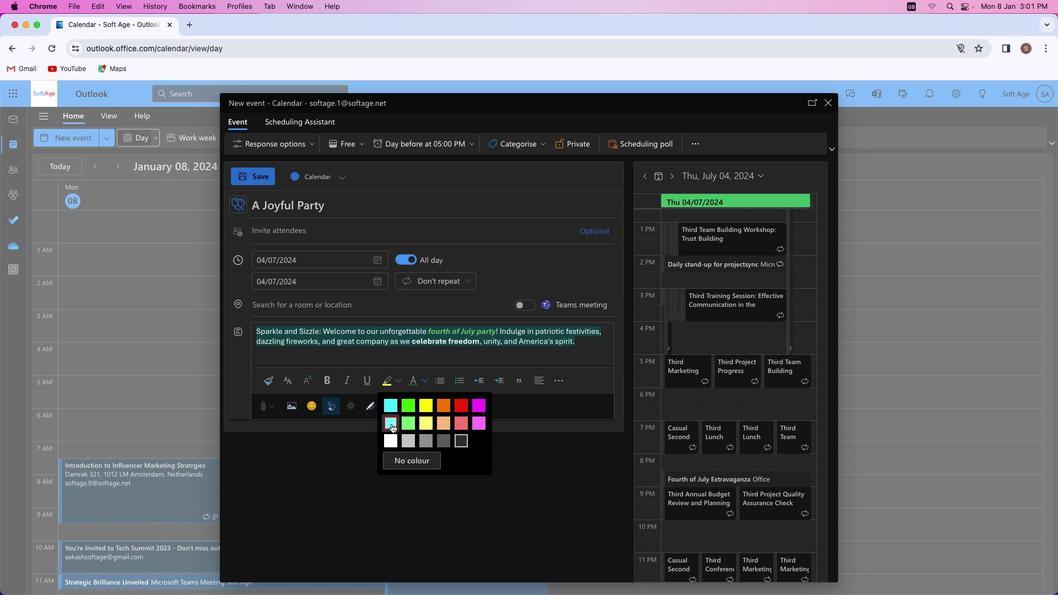 
Action: Mouse moved to (575, 352)
Screenshot: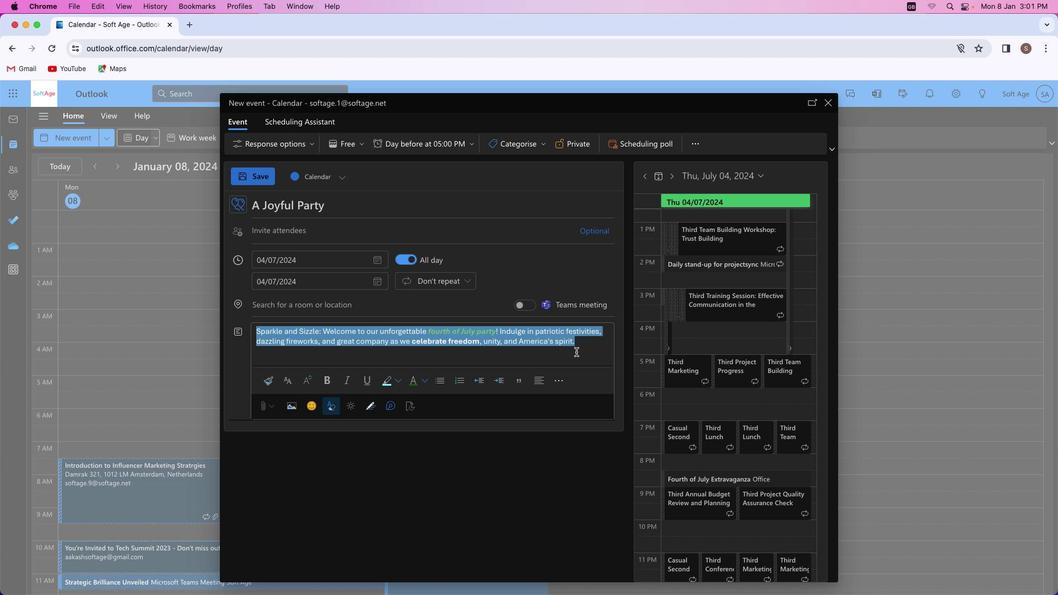 
Action: Mouse pressed left at (575, 352)
Screenshot: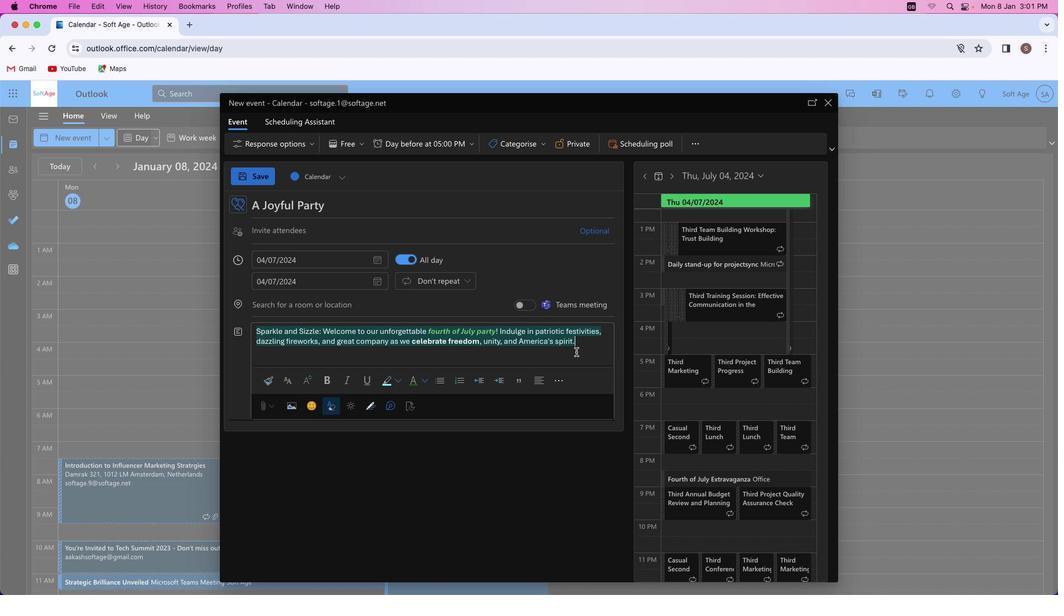 
Action: Mouse moved to (289, 229)
Screenshot: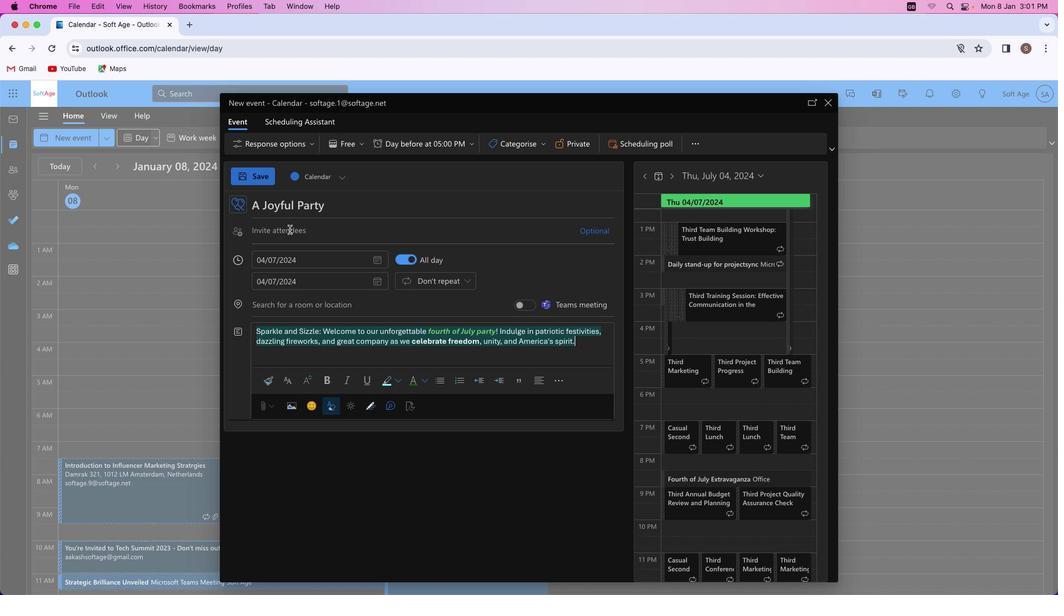 
Action: Mouse pressed left at (289, 229)
Screenshot: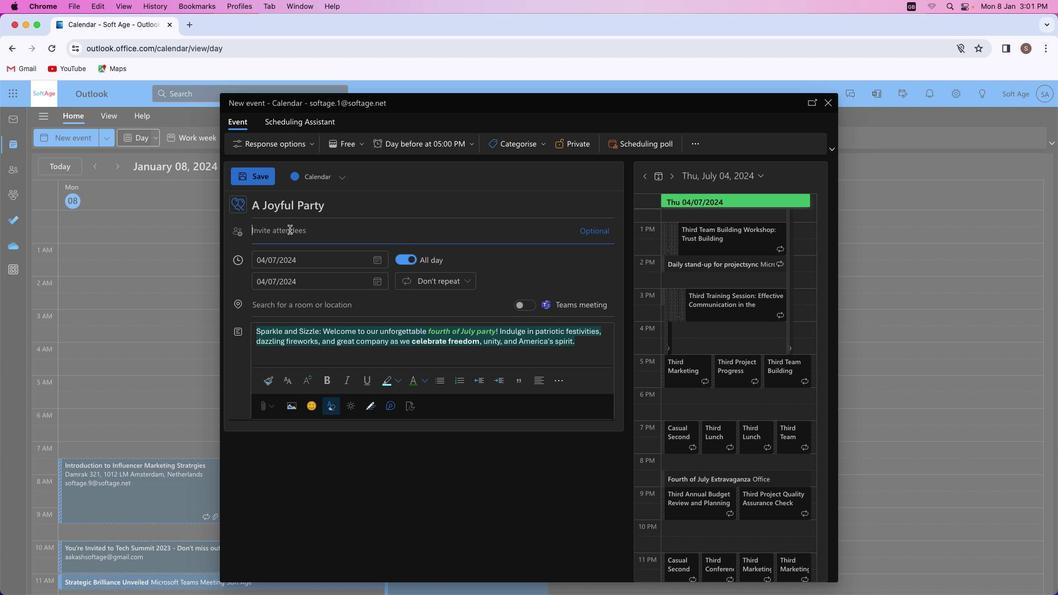 
Action: Key pressed Key.shiftKey.shift_r'P''a''r''t'Key.backspaceKey.backspaceKey.backspaceKey.backspaceKey.shift'S''h''i''v''a''m''y''a''d''a''v''s''m''4''1'Key.shift'@''o''u''t''l''o''o''k''.''c''o''m'
Screenshot: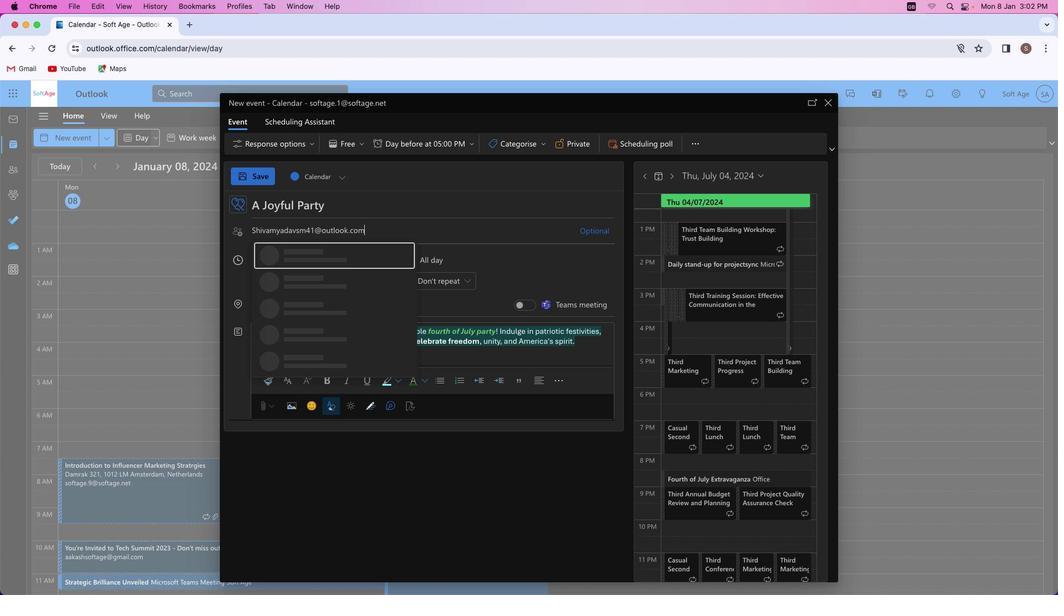 
Action: Mouse moved to (354, 251)
Screenshot: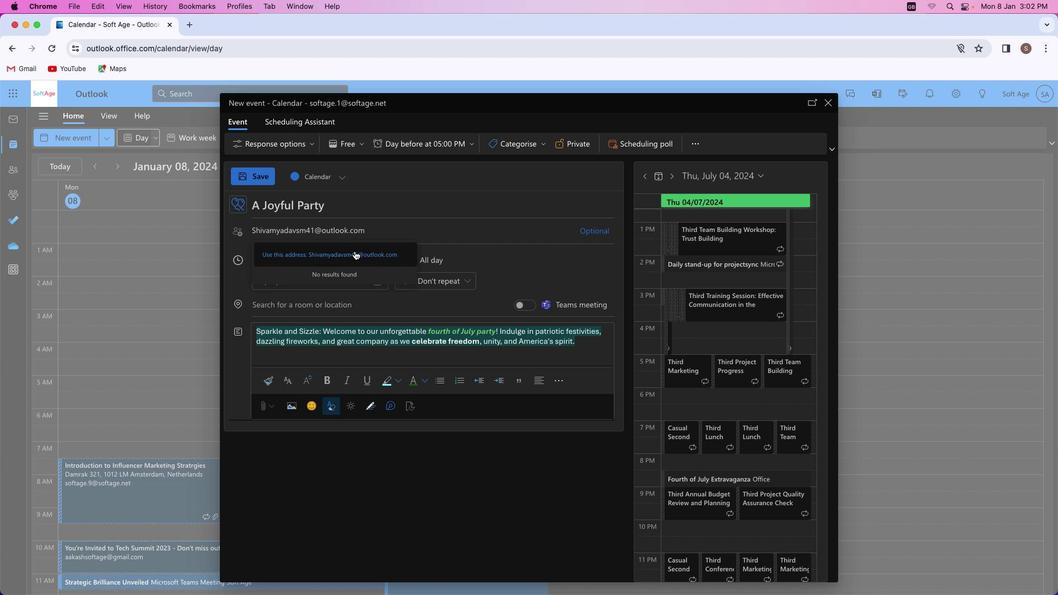 
Action: Mouse pressed left at (354, 251)
Screenshot: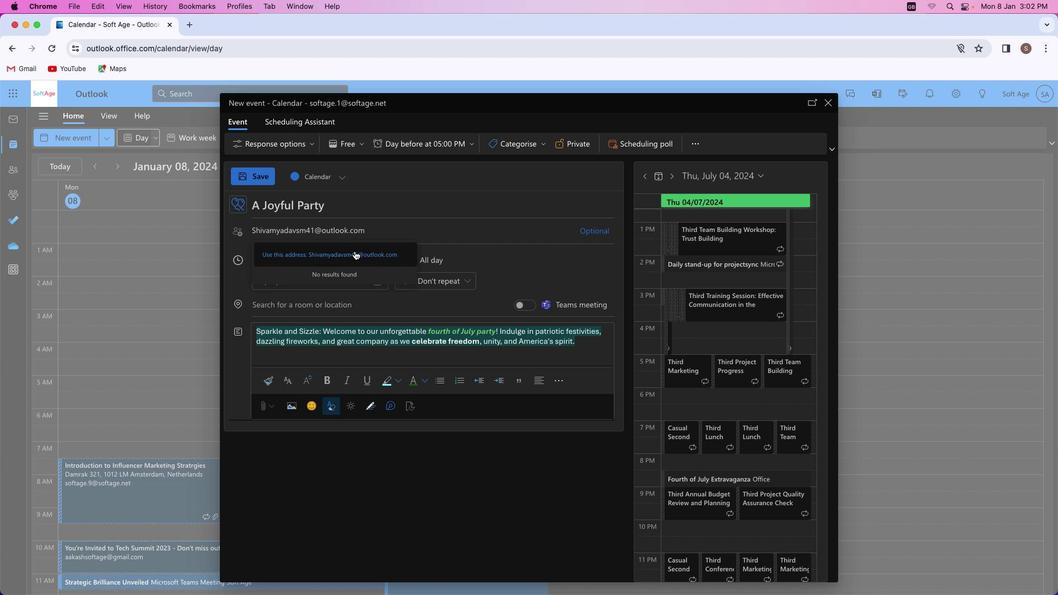 
Action: Mouse moved to (388, 256)
Screenshot: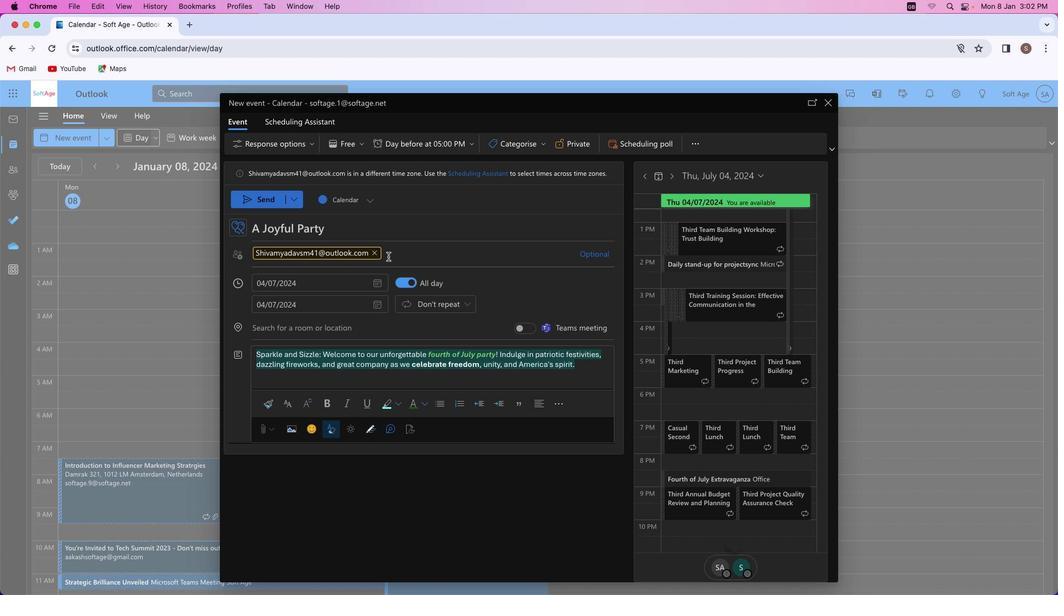 
Action: Key pressed Key.shift'A''k''a''s''h''r''a''j''p''u''t'Key.shift'@''o''u''t''l''o''o''k''.''c''o''m'
Screenshot: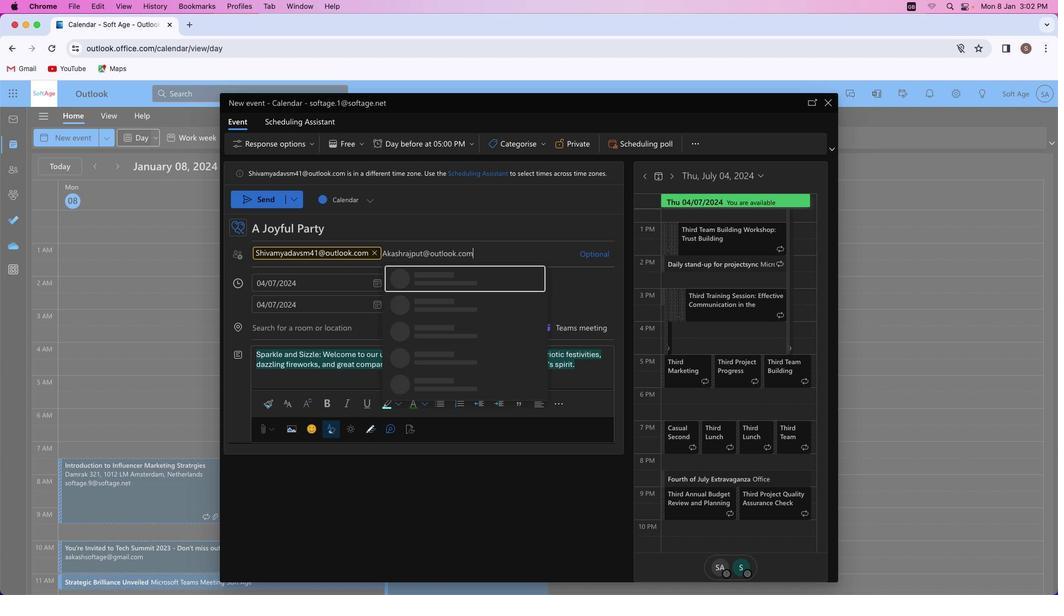 
Action: Mouse moved to (486, 275)
Screenshot: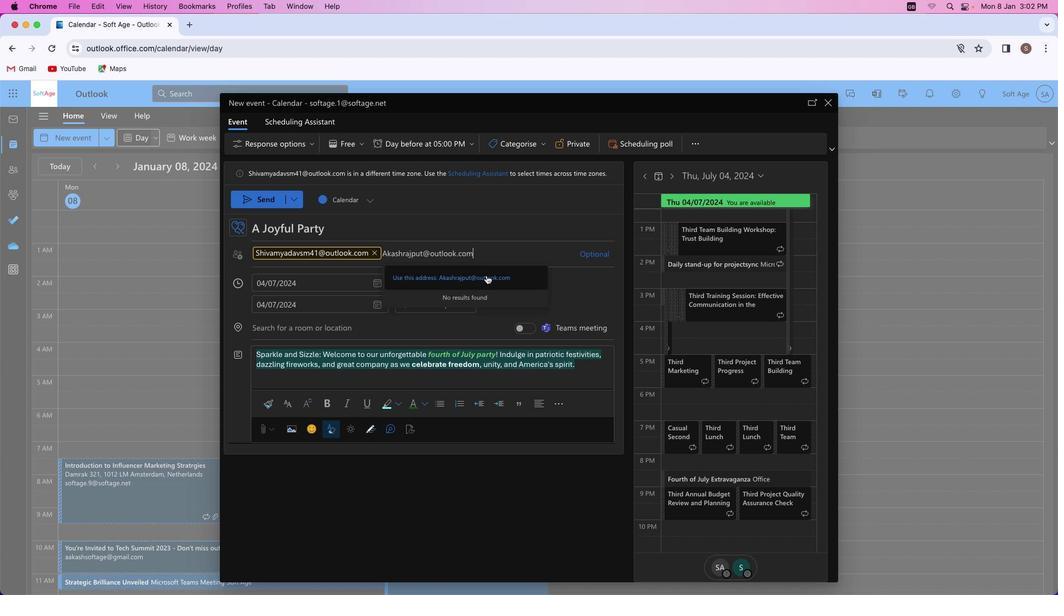 
Action: Mouse pressed left at (486, 275)
Screenshot: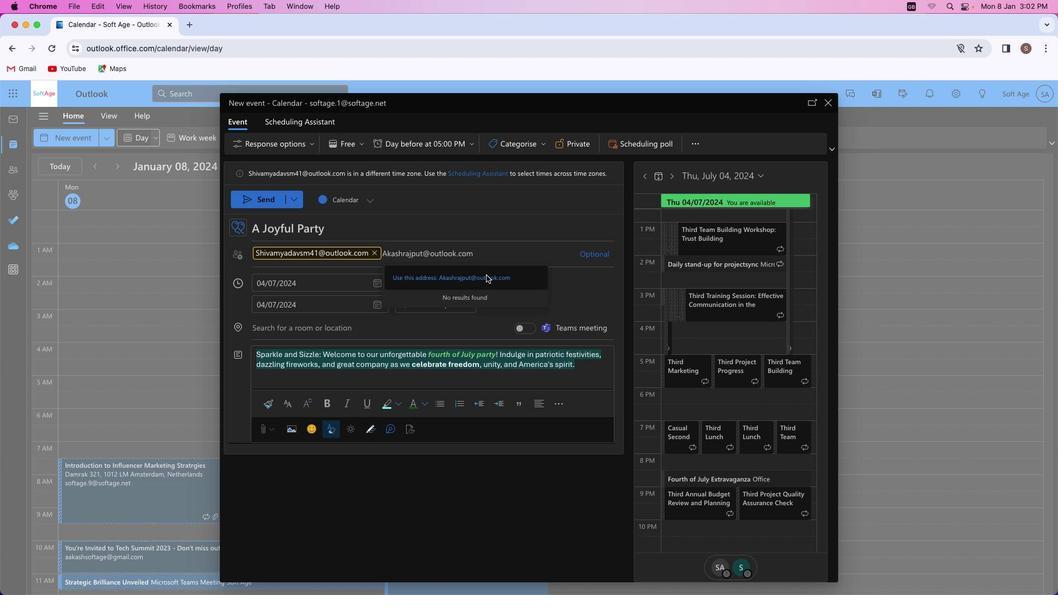 
Action: Mouse moved to (339, 333)
Screenshot: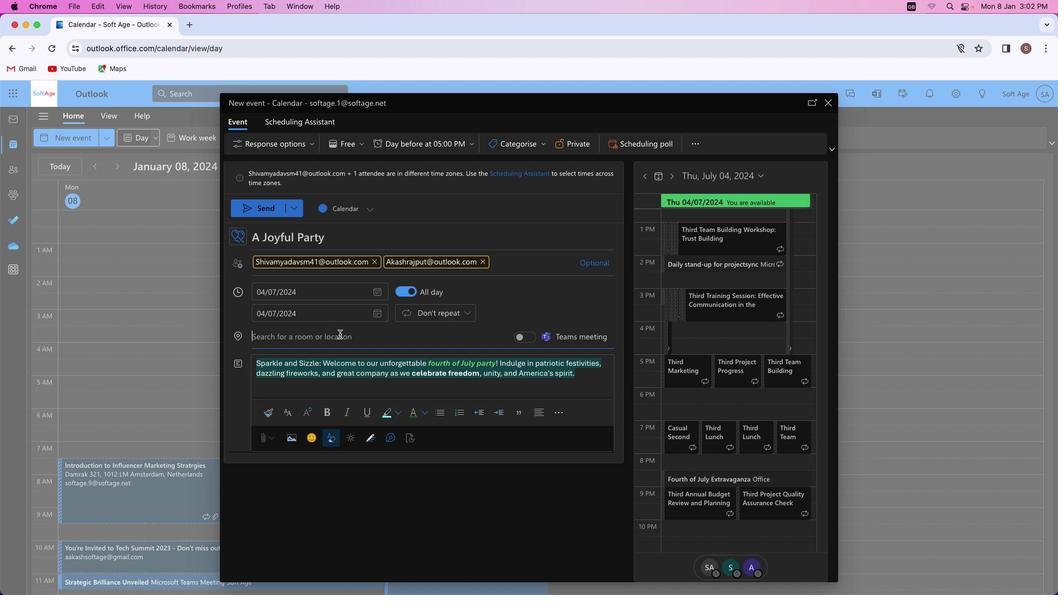 
Action: Mouse pressed left at (339, 333)
Screenshot: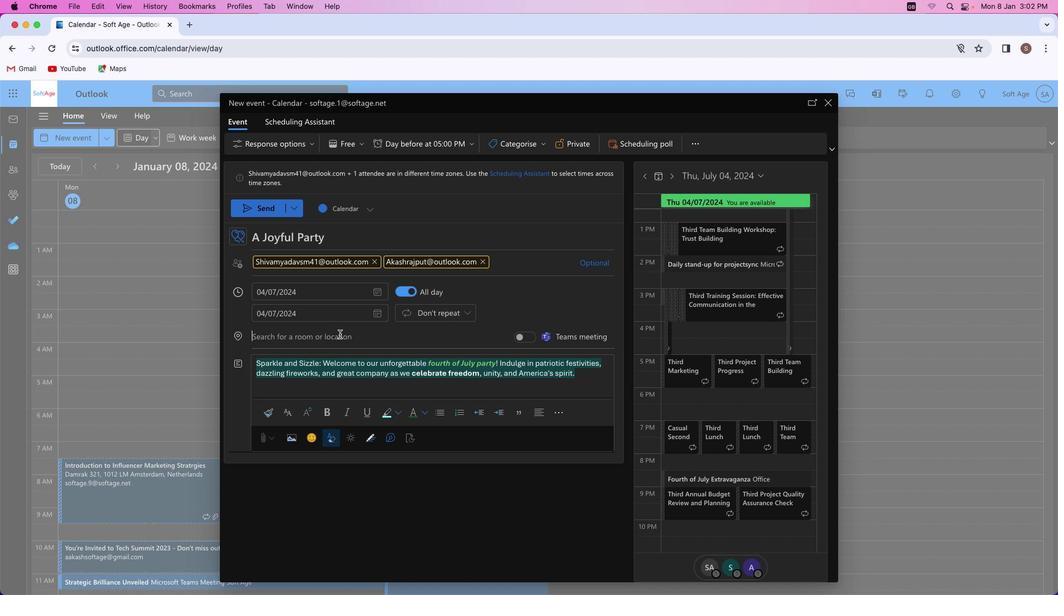
Action: Key pressed Key.shift_r'P''a''r''t''y'
Screenshot: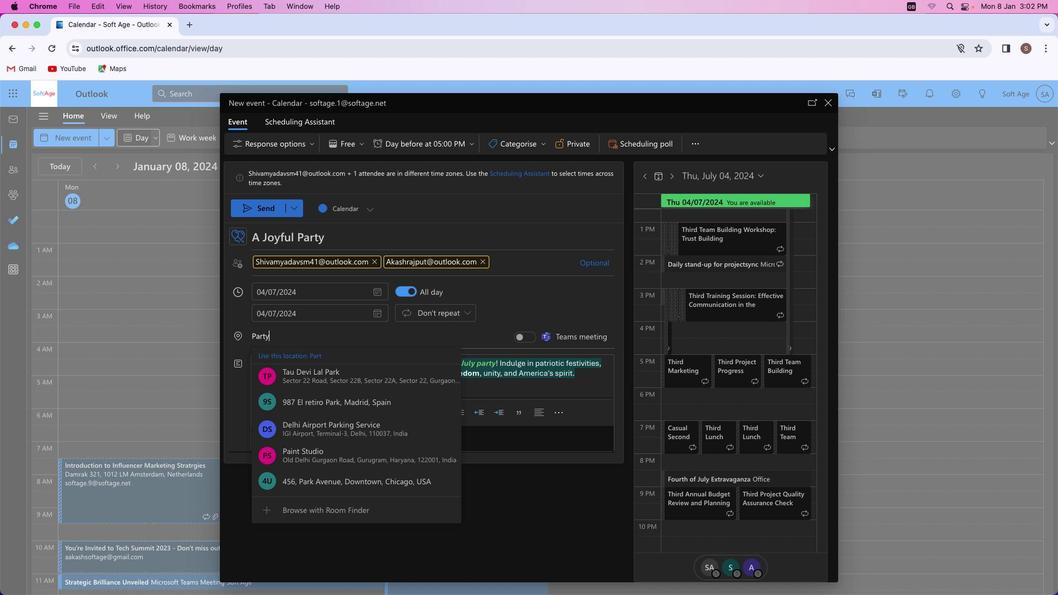 
Action: Mouse moved to (328, 383)
Screenshot: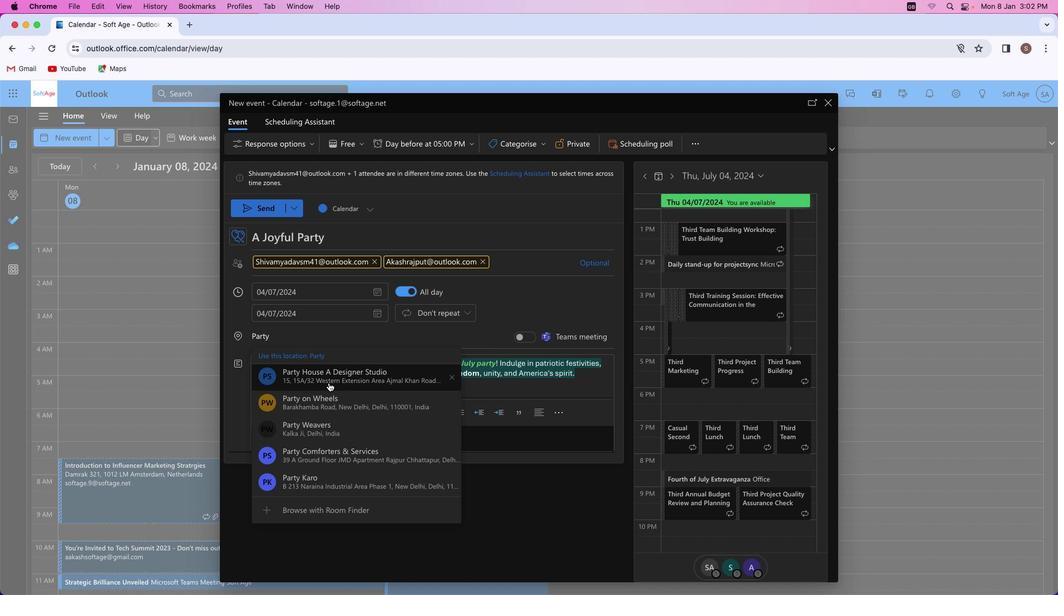 
Action: Mouse pressed left at (328, 383)
Screenshot: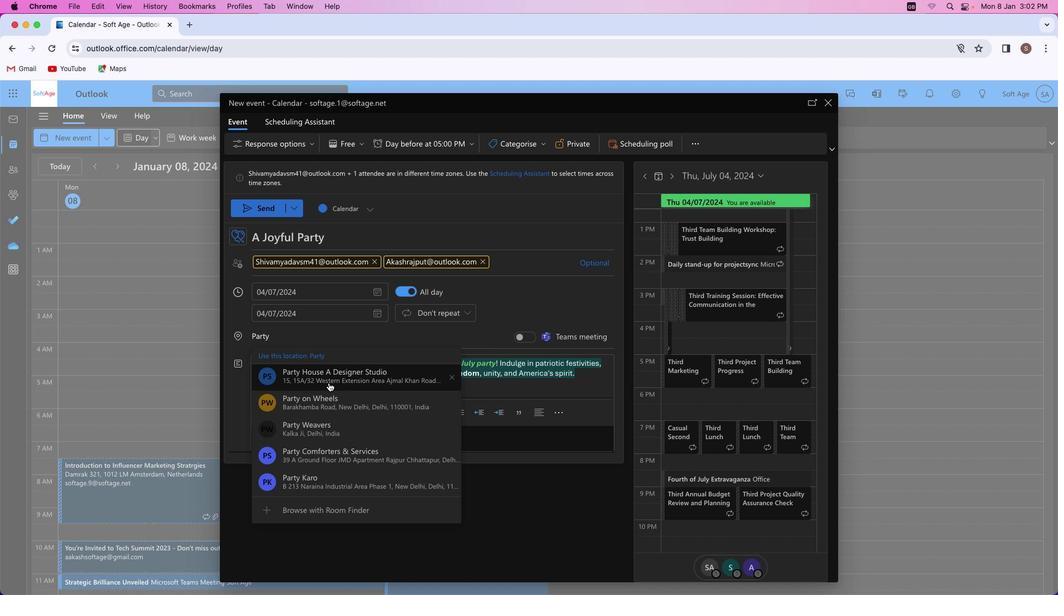 
Action: Mouse moved to (265, 209)
Screenshot: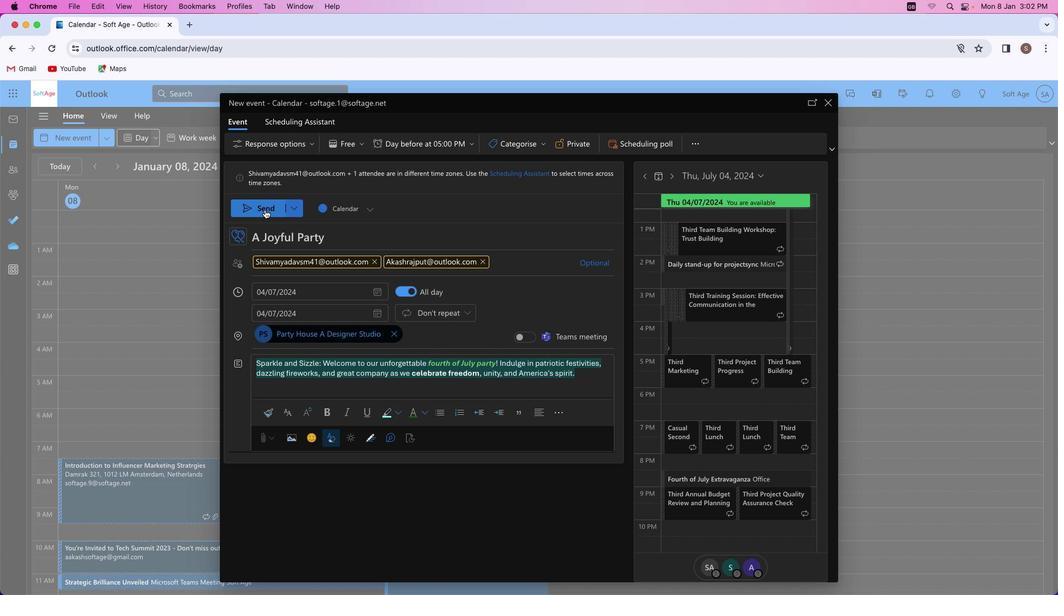 
Action: Mouse pressed left at (265, 209)
Screenshot: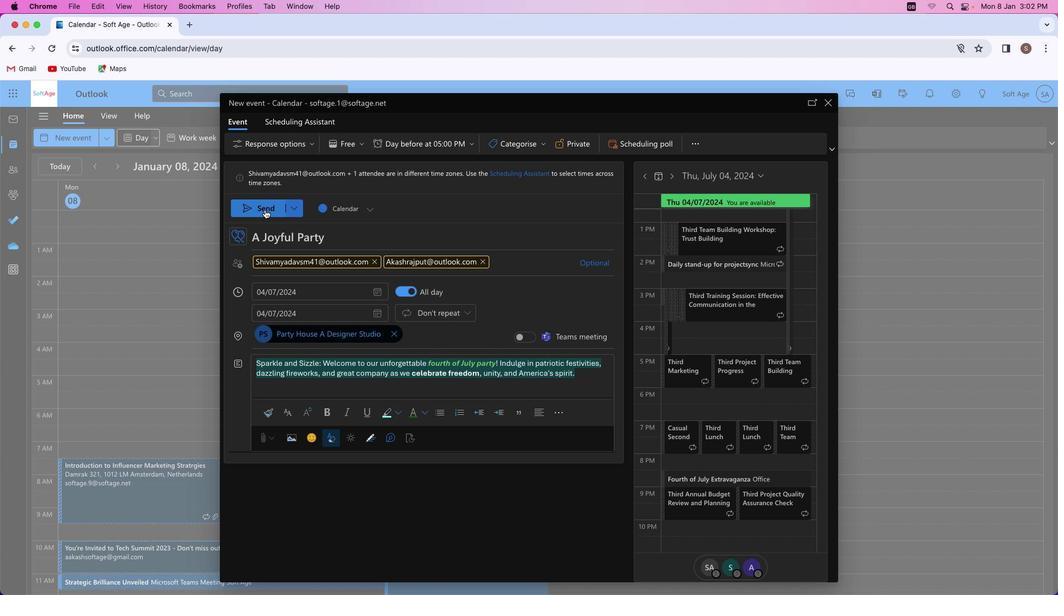 
Action: Mouse moved to (567, 368)
Screenshot: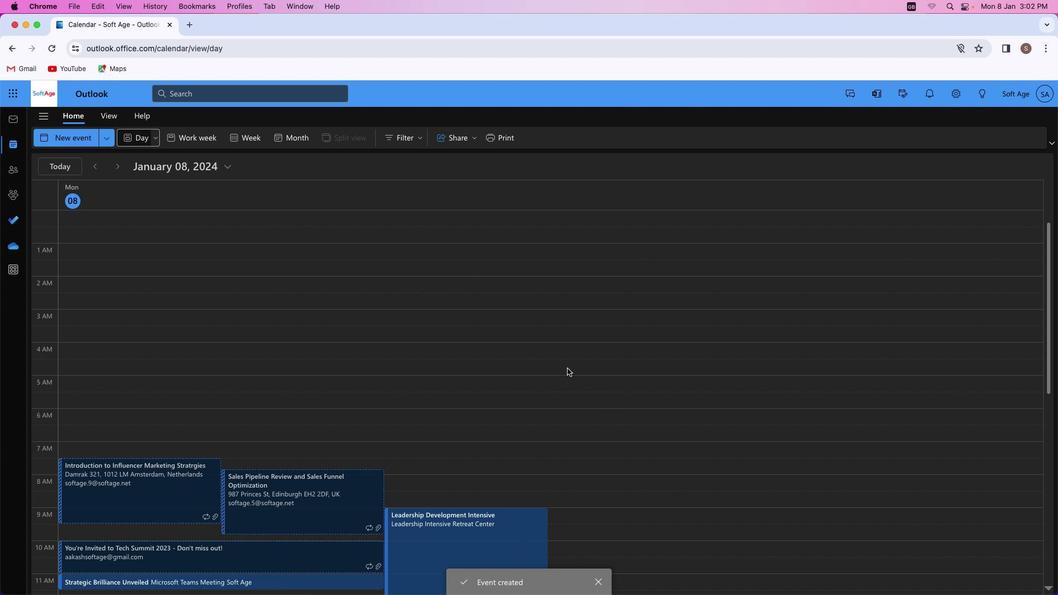 
